 Task: Search for accommodations in Gulkevichi, Russia, from July 1 to July 9 for 2 guests, with a price range of ₹8000 to ₹15000, and apply relevant filters.
Action: Mouse moved to (445, 111)
Screenshot: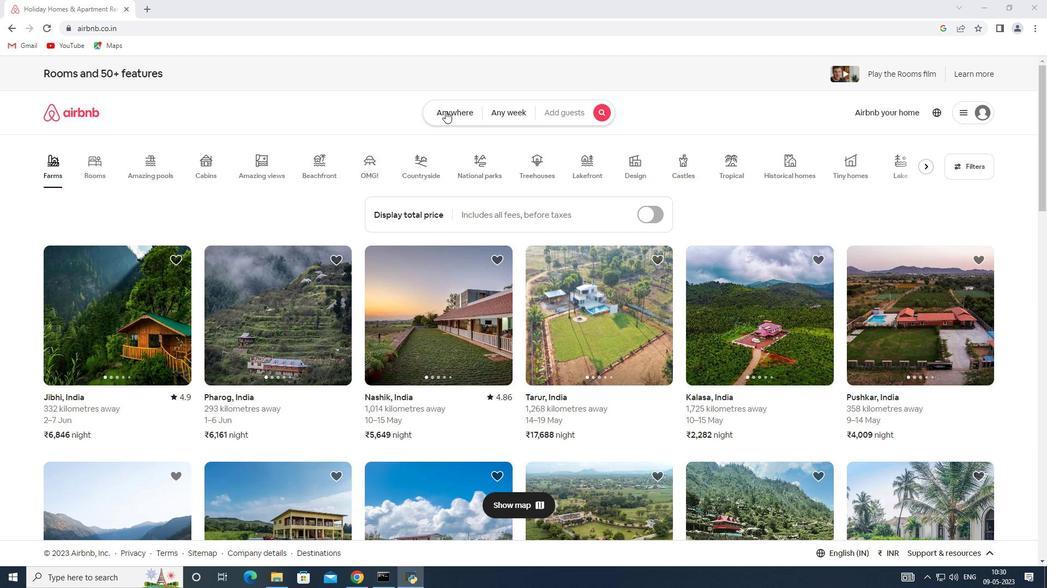 
Action: Mouse pressed left at (445, 111)
Screenshot: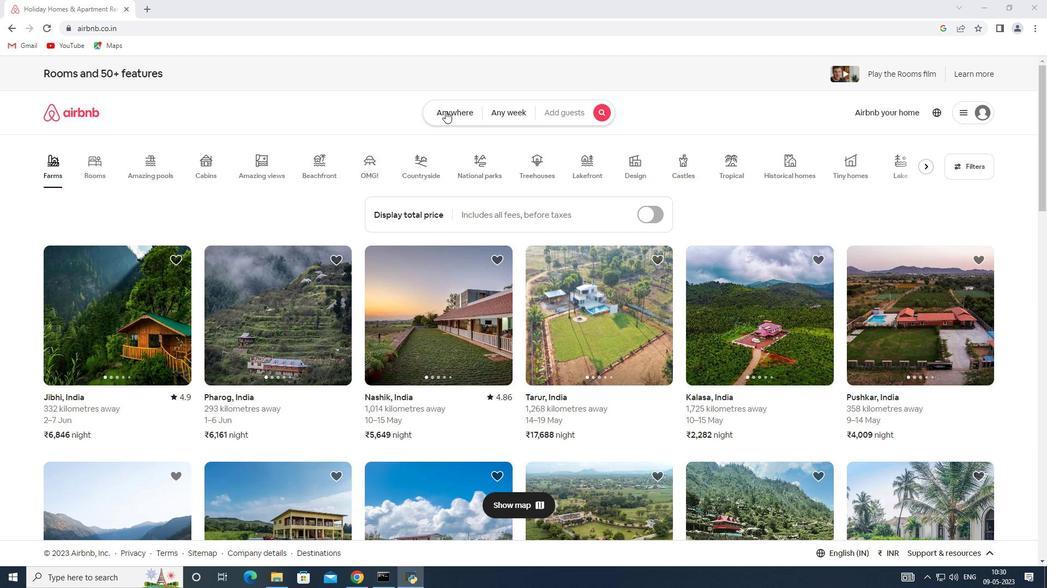 
Action: Mouse moved to (328, 163)
Screenshot: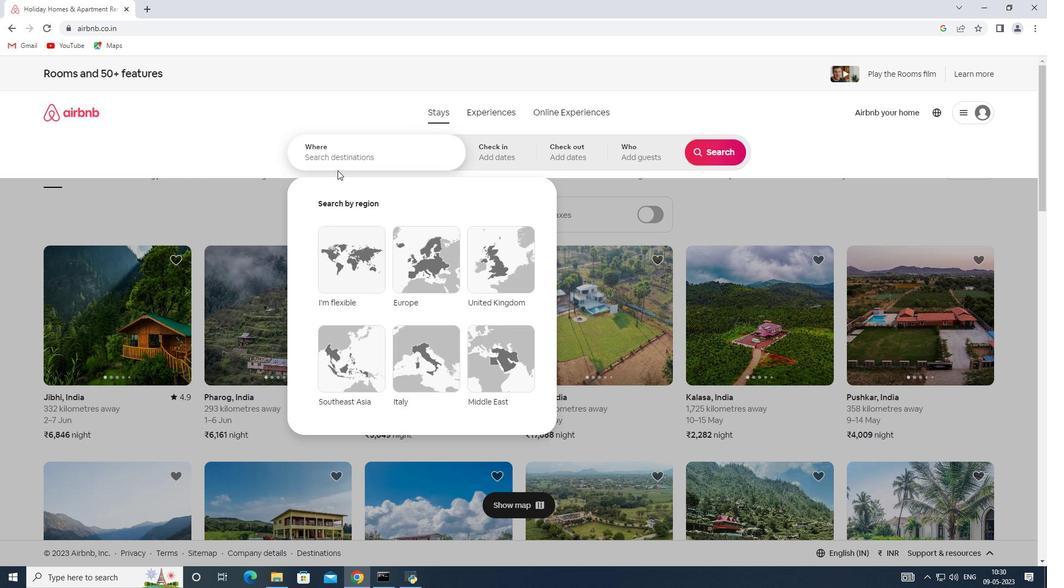 
Action: Mouse pressed left at (328, 163)
Screenshot: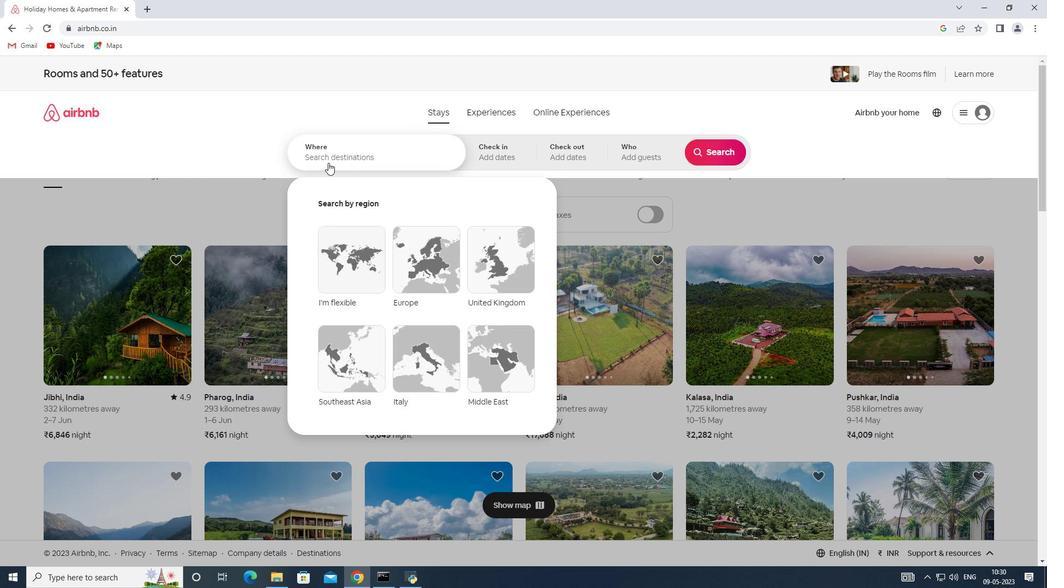 
Action: Key pressed <Key.shift><Key.shift><Key.shift><Key.shift><Key.shift><Key.shift><Key.shift><Key.shift><Key.shift><Key.shift><Key.shift><Key.shift><Key.shift><Key.shift><Key.shift><Key.shift><Key.shift><Key.shift><Key.shift><Key.shift><Key.shift><Key.shift><Key.shift><Key.shift><Key.shift><Key.shift><Key.shift><Key.shift><Key.shift><Key.shift><Key.shift><Key.shift>G<Key.backspace><Key.shift><Key.shift><Key.shift><Key.shift><Key.shift><Key.shift><Key.caps_lock><Key.shift>gULKEVICHI.<Key.backspace>,<Key.shift>rUSSIA<Key.enter>
Screenshot: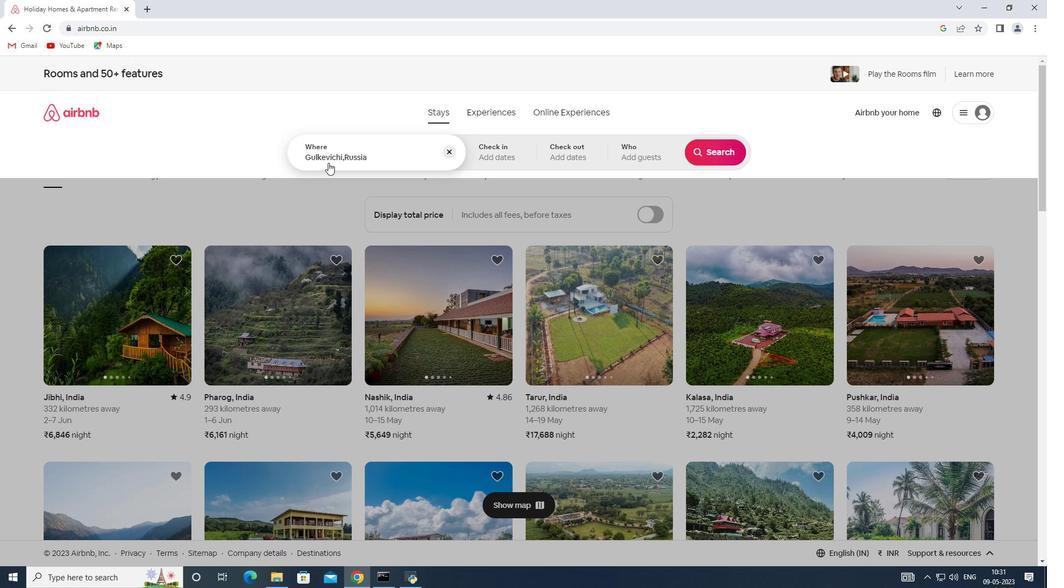 
Action: Mouse moved to (715, 240)
Screenshot: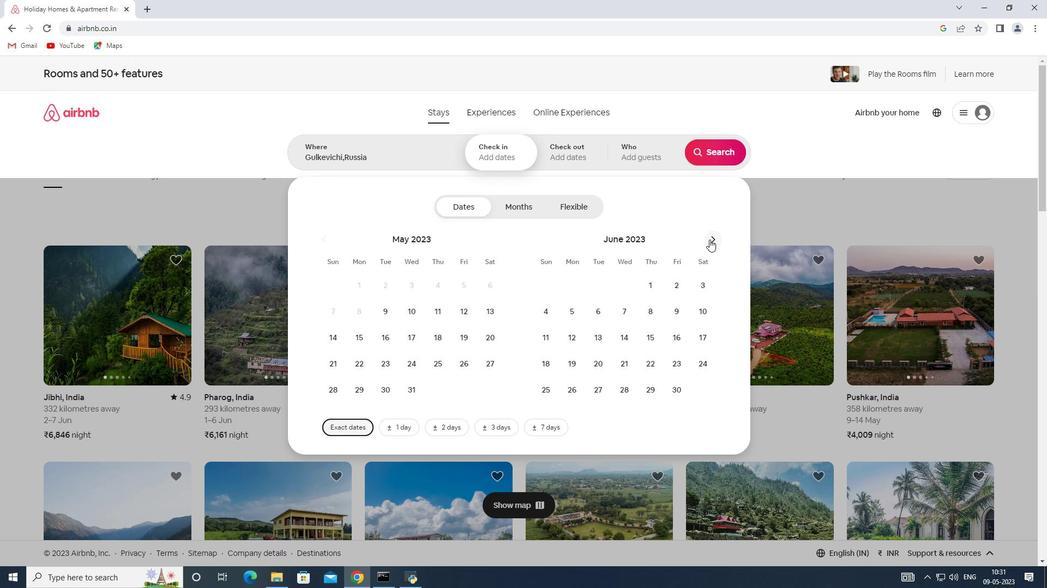 
Action: Mouse pressed left at (715, 240)
Screenshot: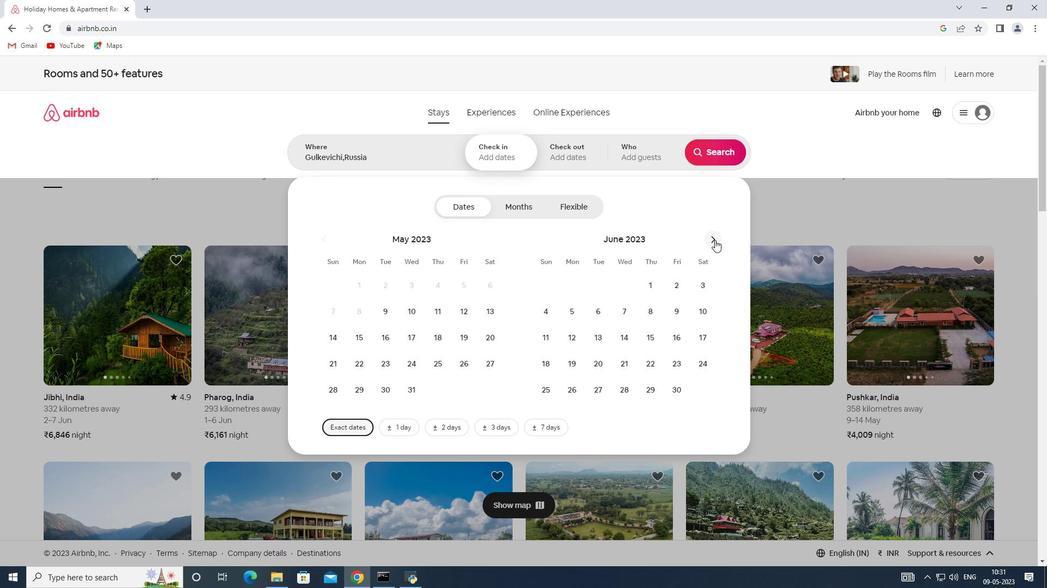 
Action: Mouse moved to (710, 297)
Screenshot: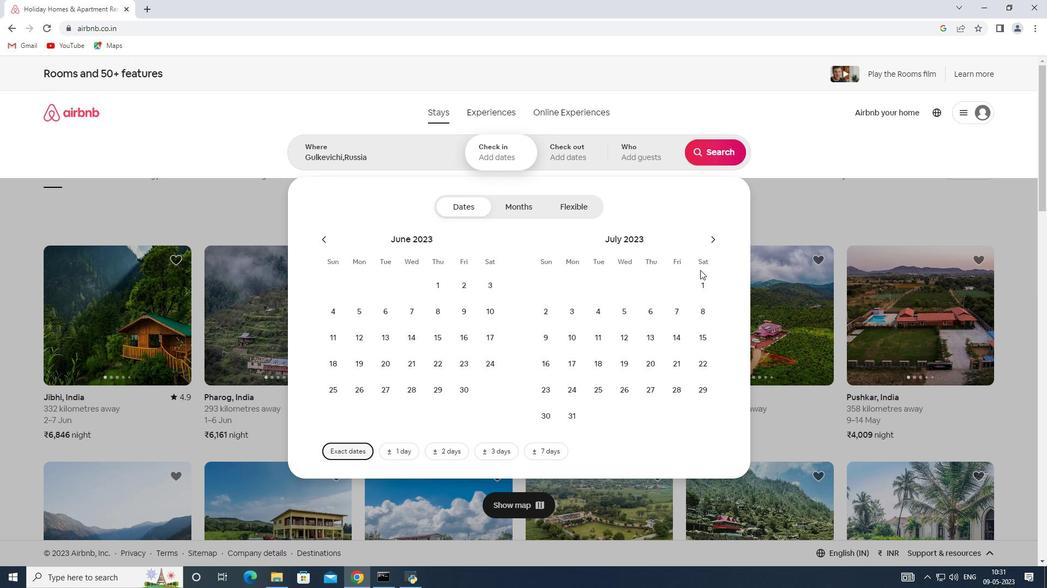 
Action: Mouse pressed left at (710, 297)
Screenshot: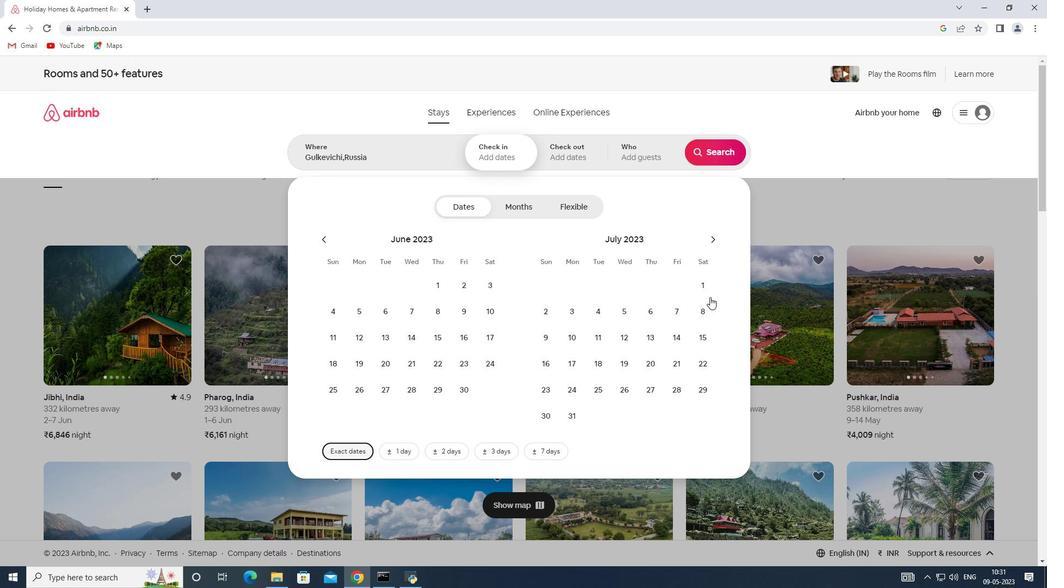 
Action: Mouse moved to (551, 333)
Screenshot: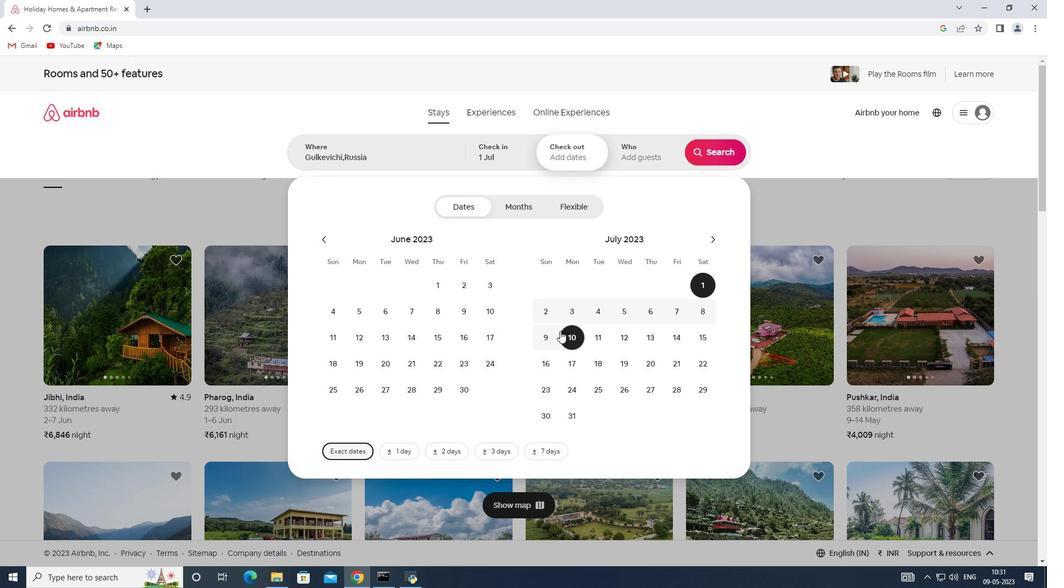 
Action: Mouse pressed left at (551, 333)
Screenshot: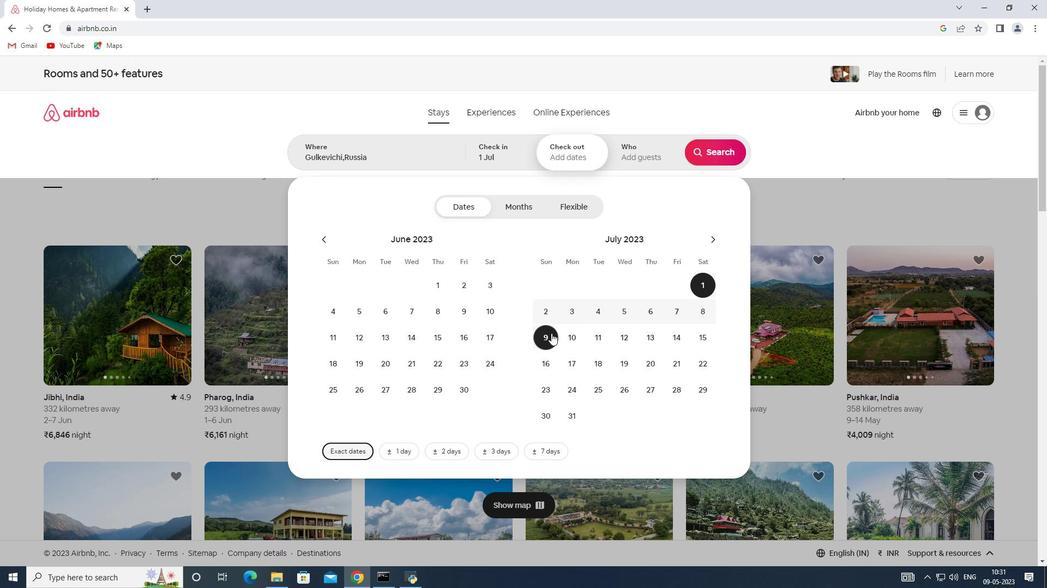 
Action: Mouse moved to (632, 157)
Screenshot: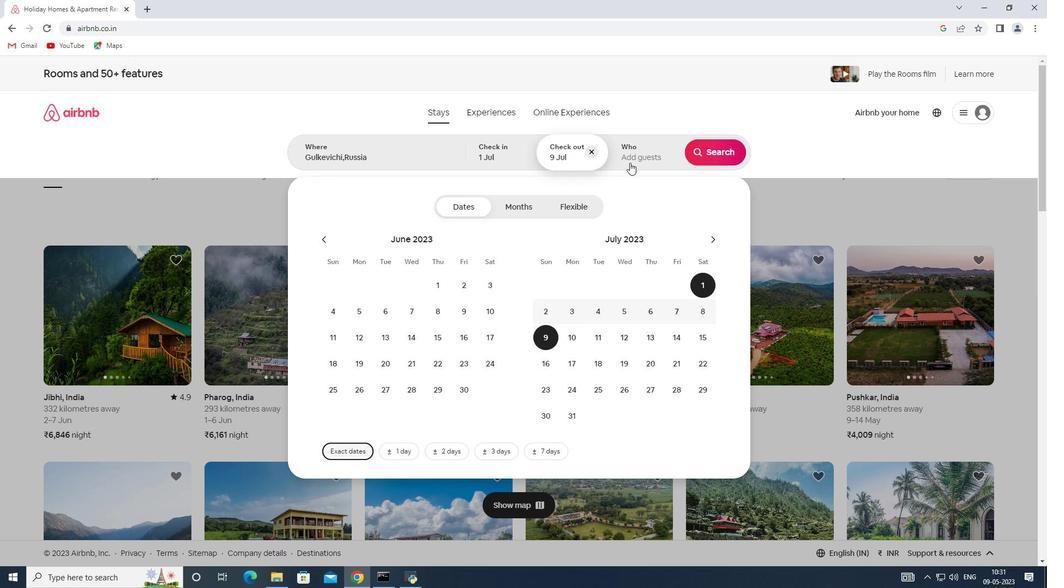
Action: Mouse pressed left at (632, 157)
Screenshot: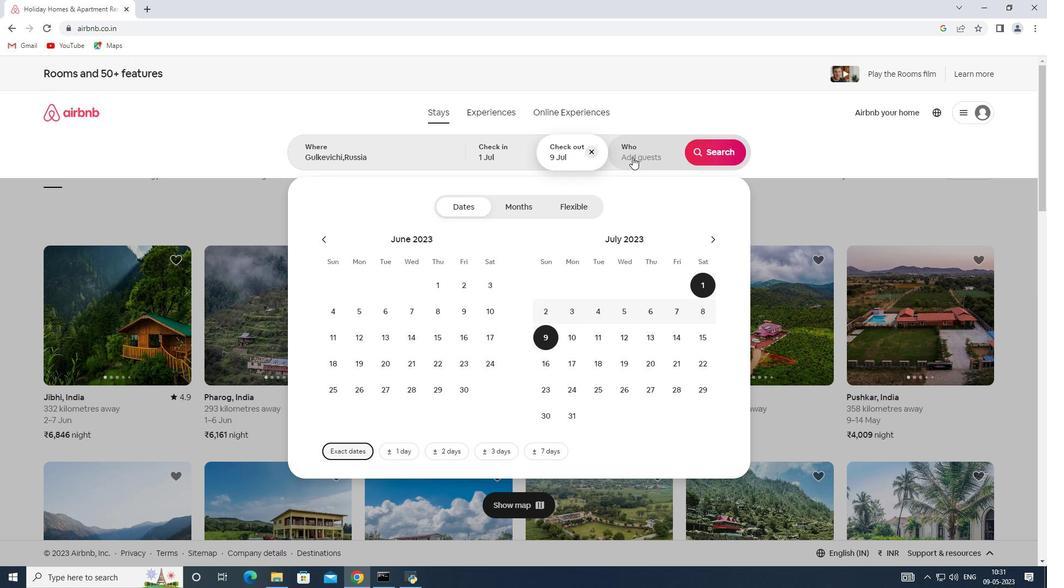 
Action: Mouse moved to (714, 210)
Screenshot: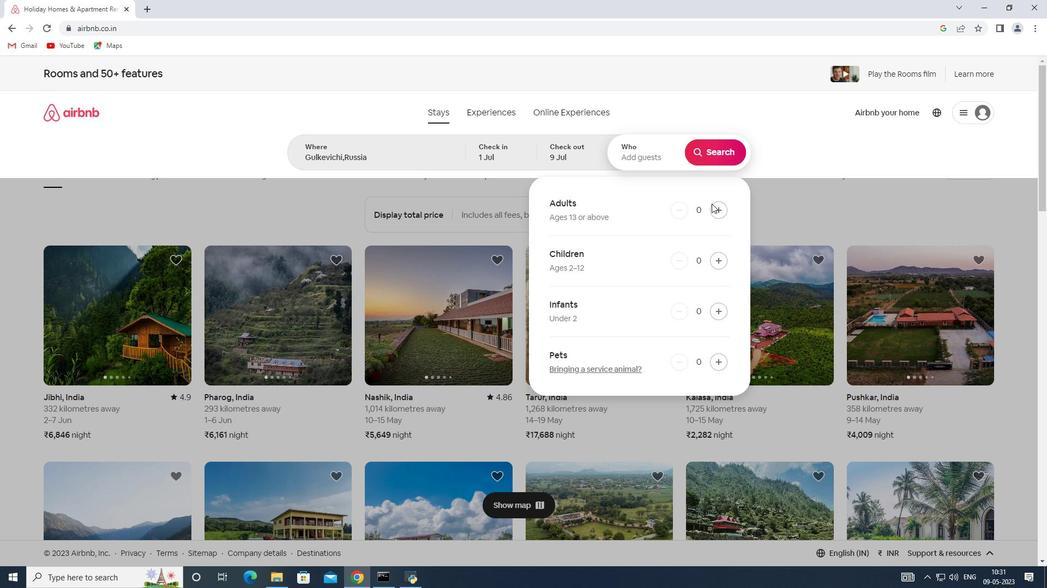 
Action: Mouse pressed left at (714, 210)
Screenshot: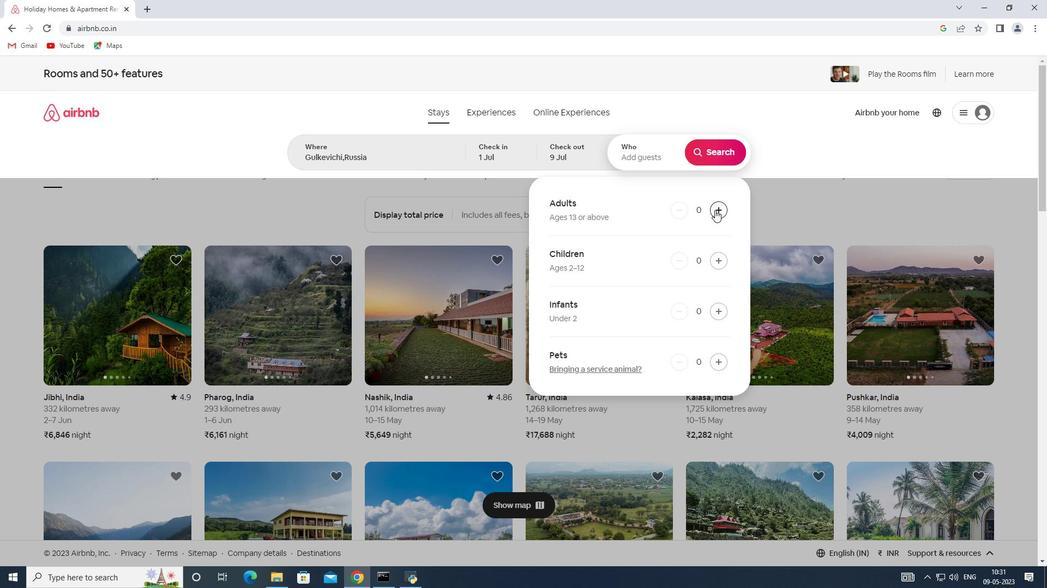 
Action: Mouse pressed left at (714, 210)
Screenshot: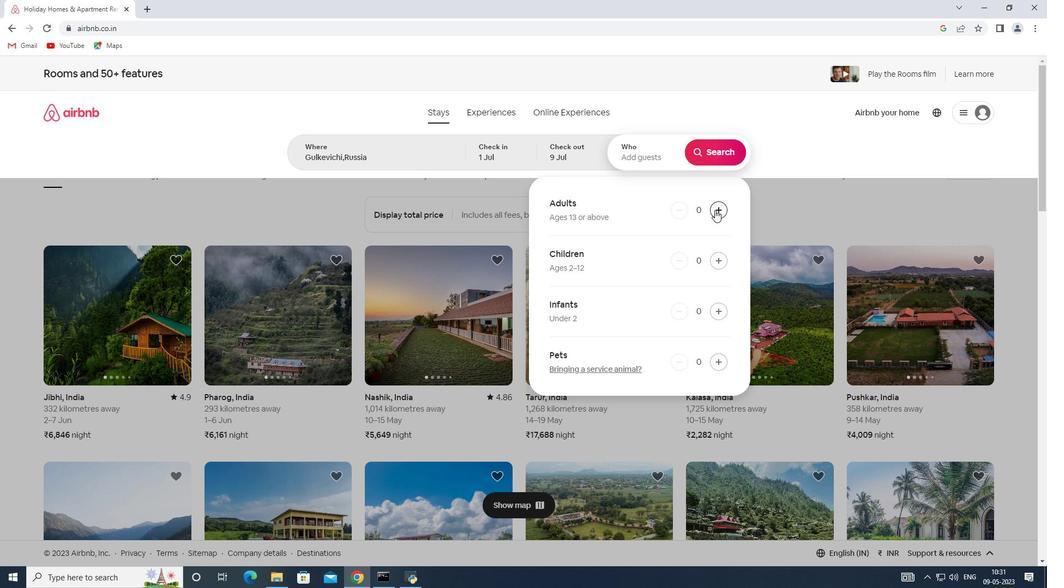 
Action: Mouse moved to (718, 147)
Screenshot: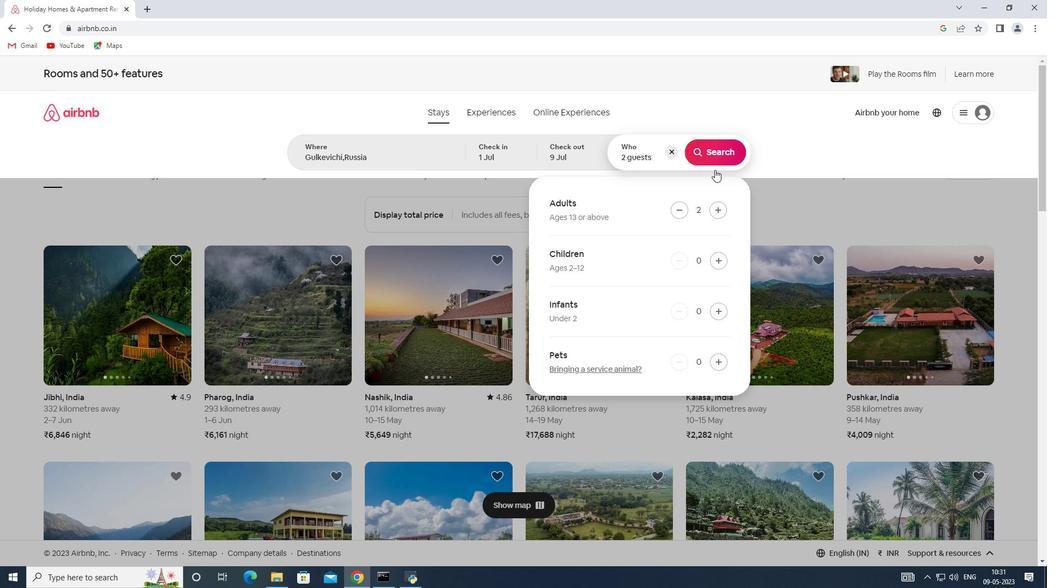 
Action: Mouse pressed left at (718, 147)
Screenshot: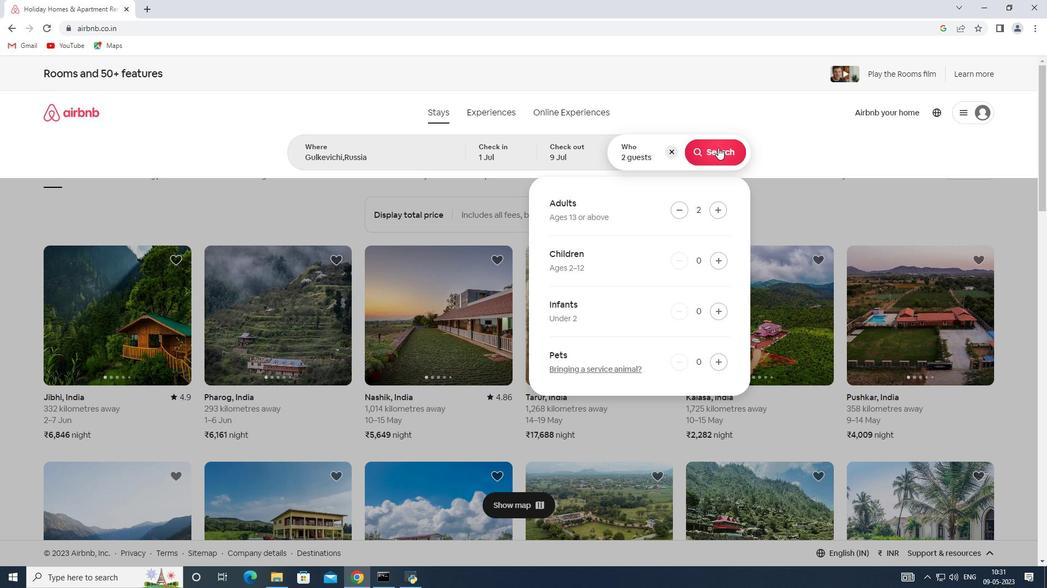 
Action: Mouse moved to (994, 124)
Screenshot: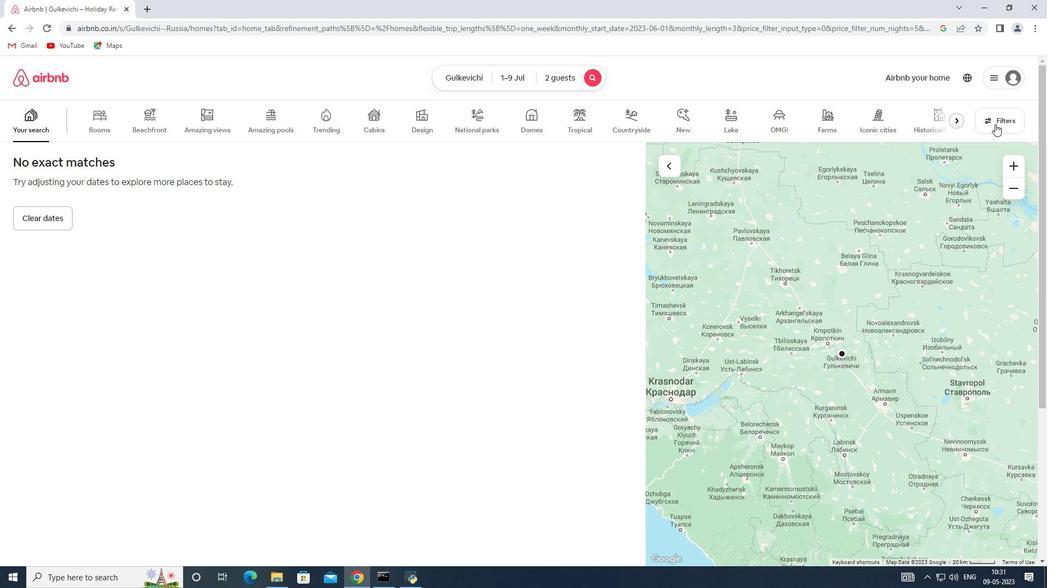 
Action: Mouse pressed left at (994, 124)
Screenshot: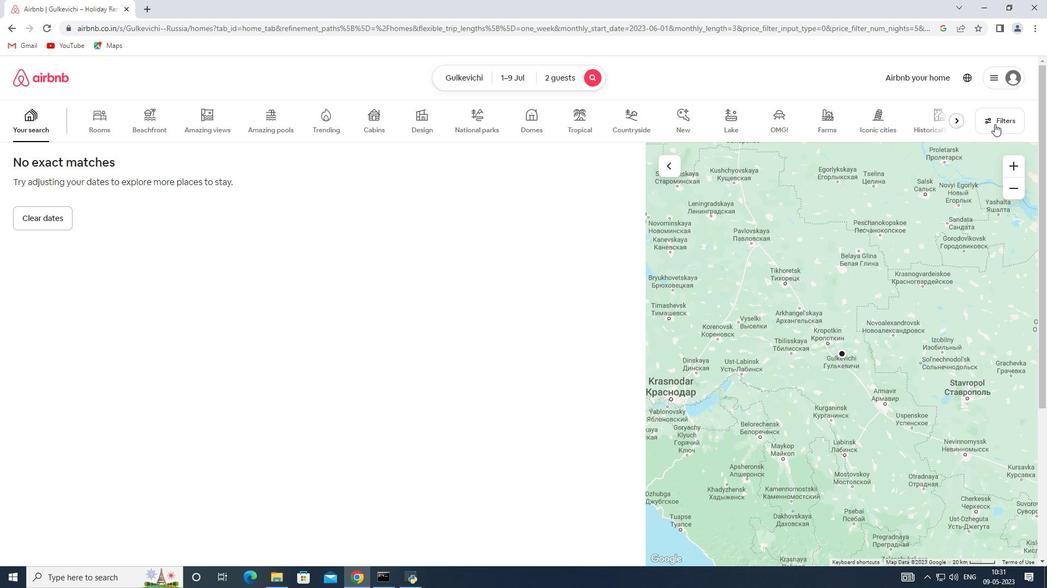
Action: Mouse moved to (522, 275)
Screenshot: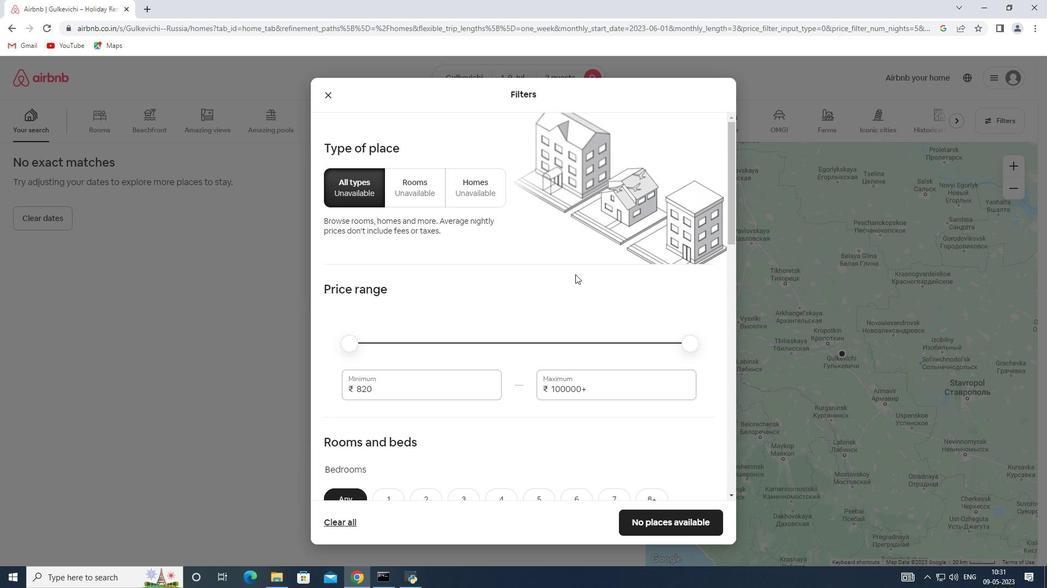 
Action: Mouse scrolled (522, 274) with delta (0, 0)
Screenshot: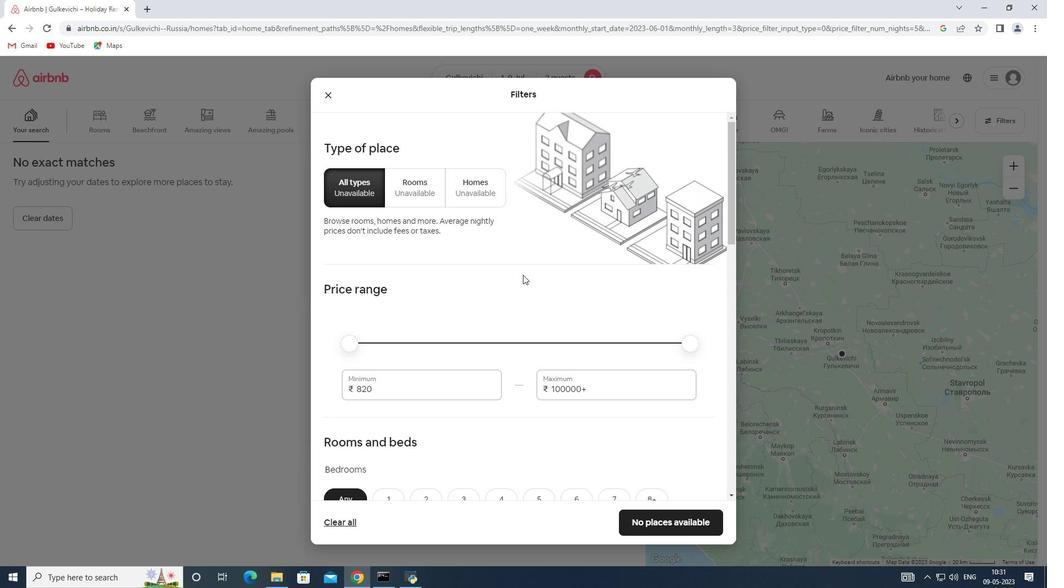 
Action: Mouse scrolled (522, 274) with delta (0, 0)
Screenshot: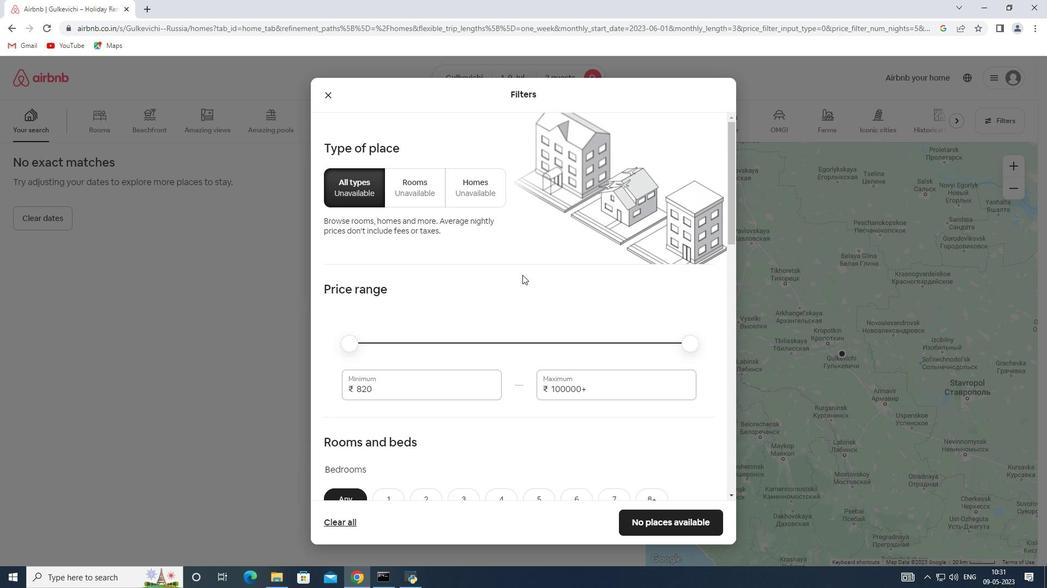 
Action: Mouse moved to (377, 282)
Screenshot: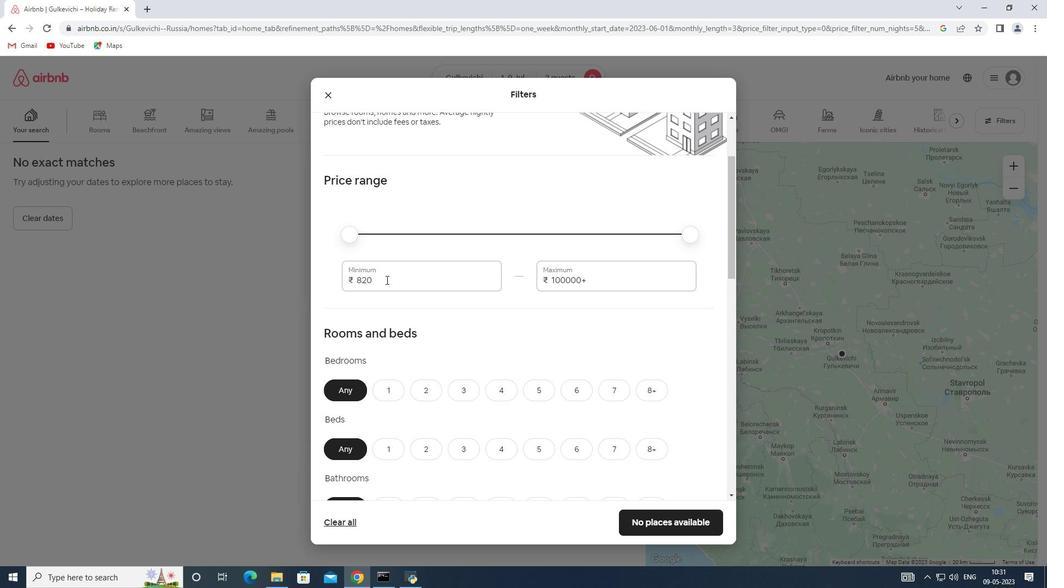 
Action: Mouse pressed left at (377, 282)
Screenshot: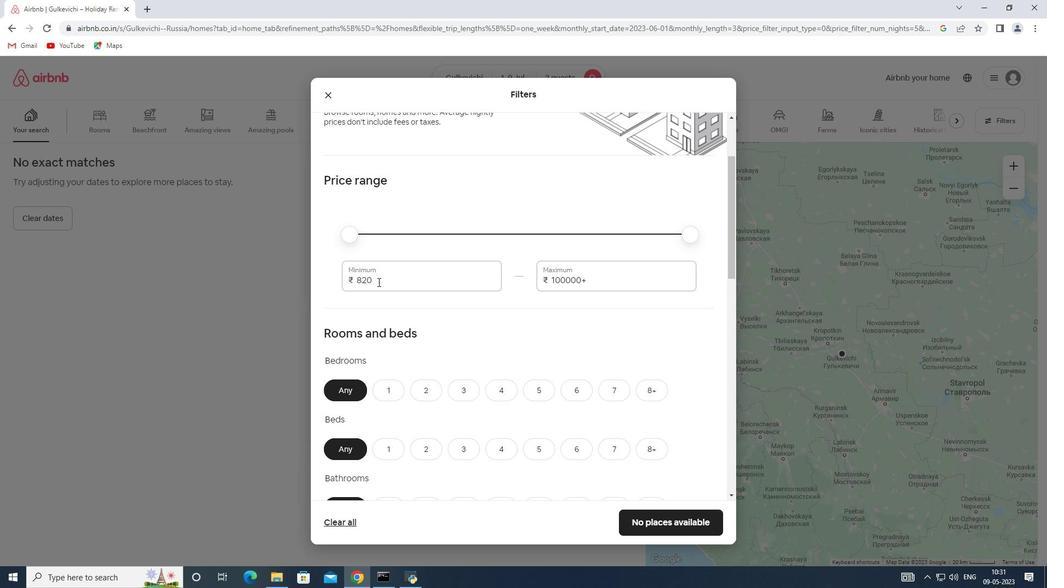 
Action: Mouse moved to (341, 281)
Screenshot: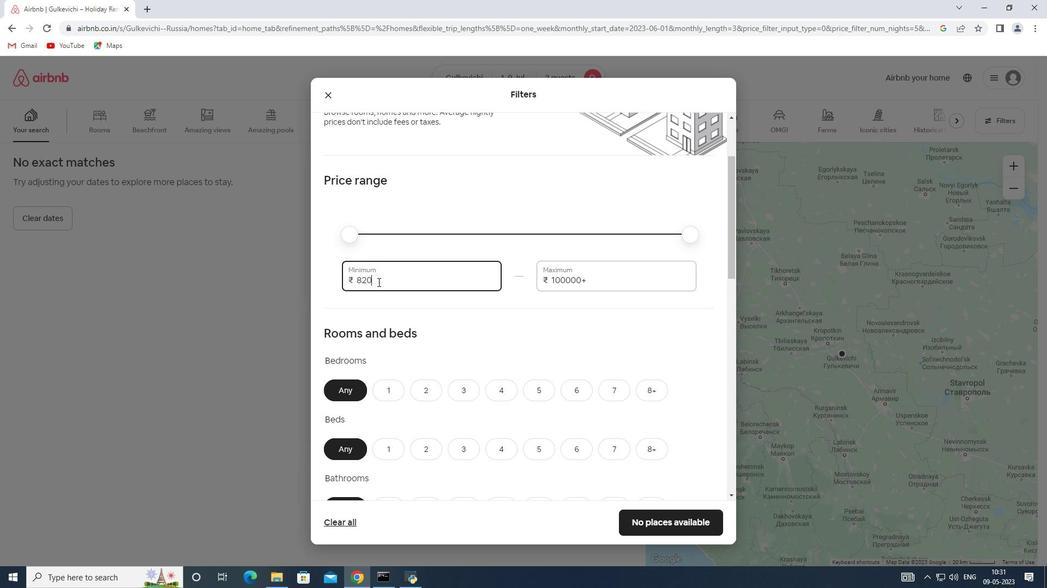 
Action: Key pressed 8000
Screenshot: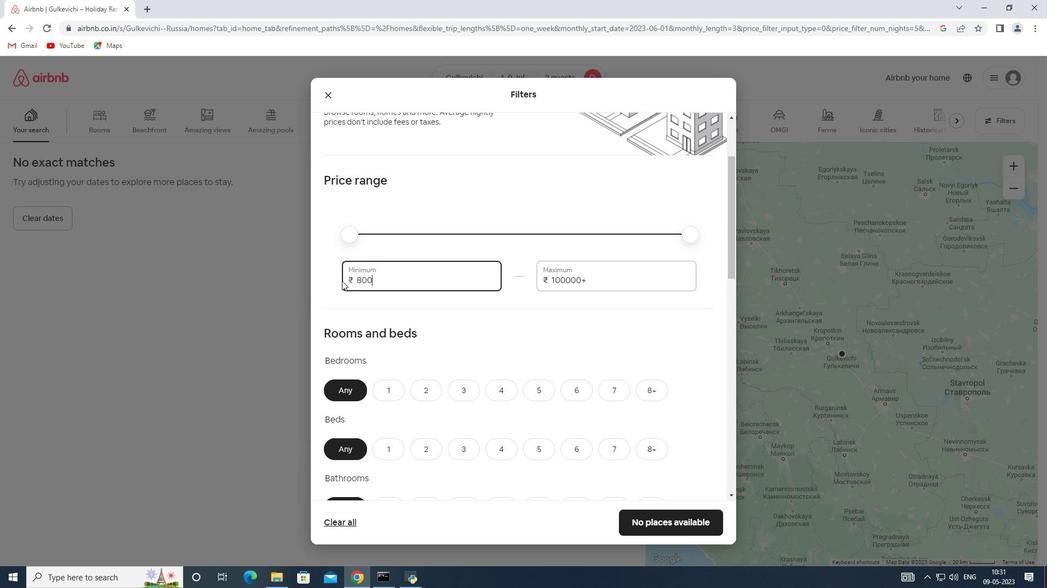 
Action: Mouse moved to (585, 278)
Screenshot: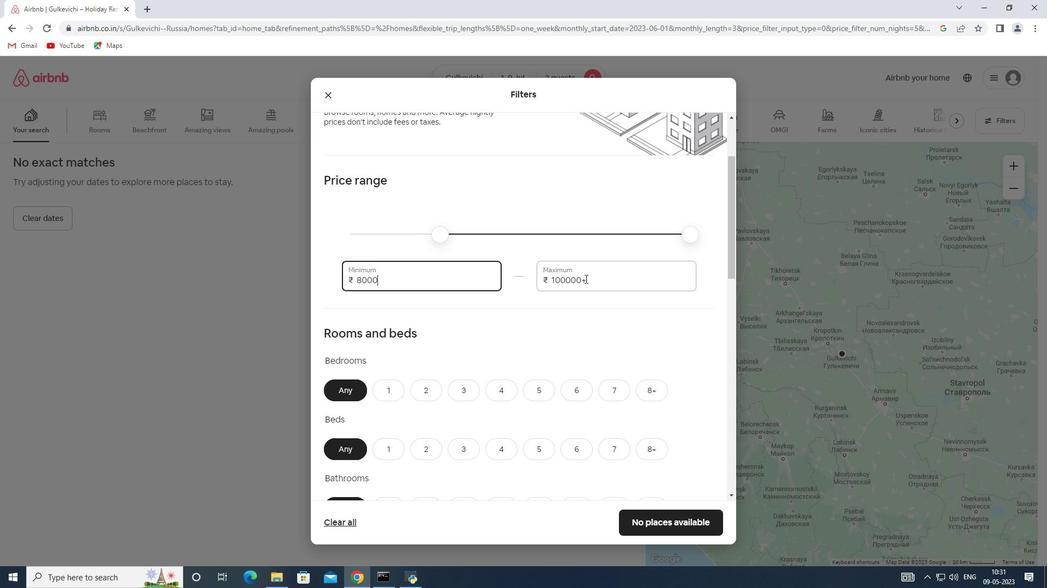 
Action: Mouse pressed left at (585, 278)
Screenshot: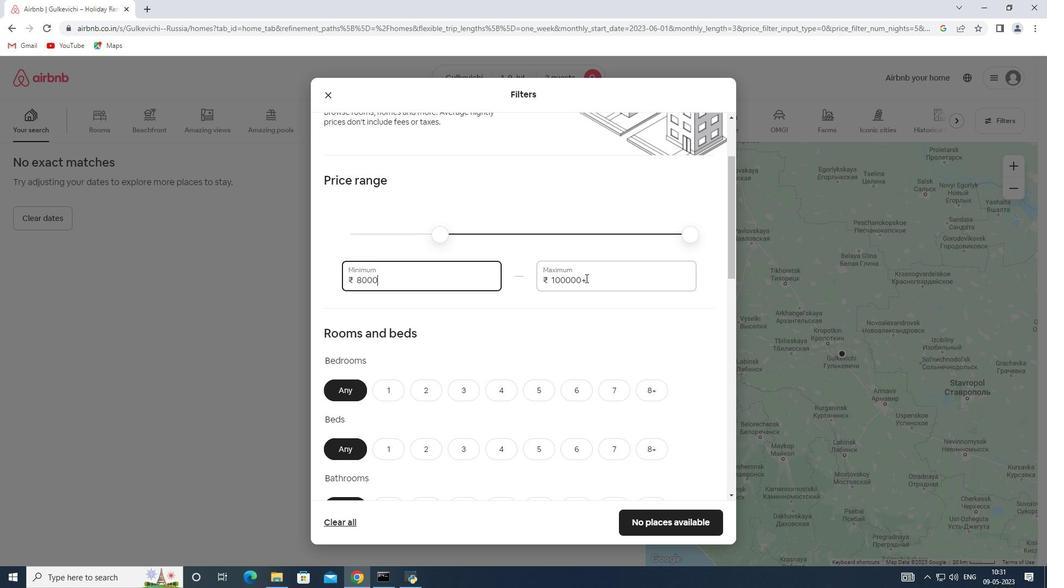 
Action: Mouse moved to (542, 284)
Screenshot: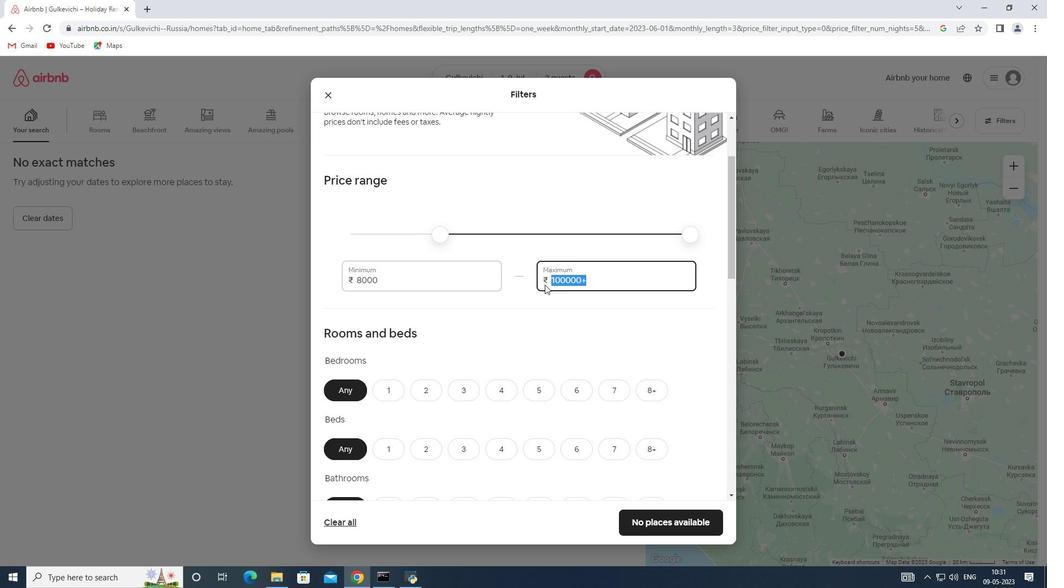 
Action: Key pressed 15000
Screenshot: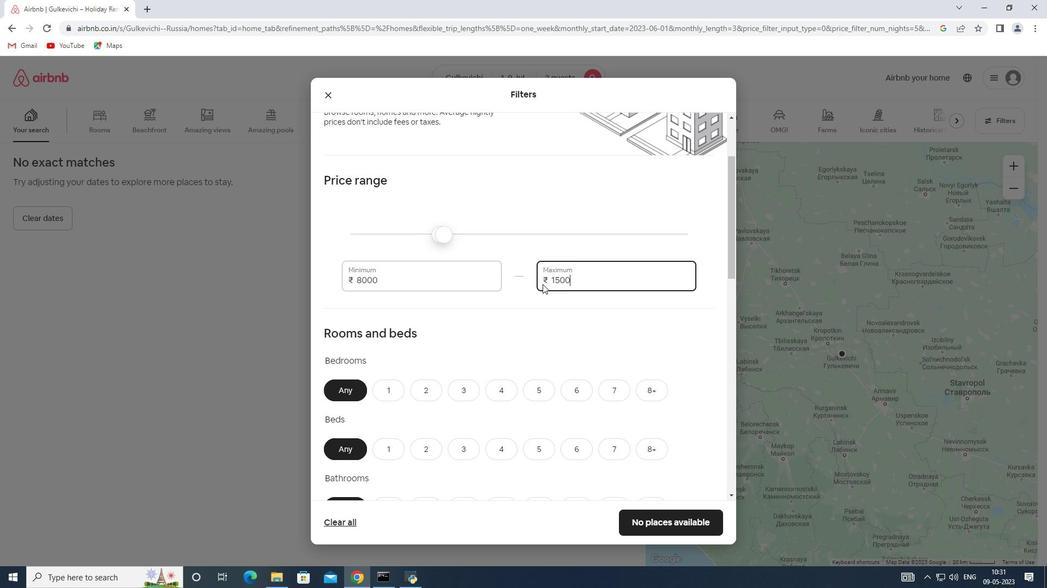 
Action: Mouse scrolled (542, 284) with delta (0, 0)
Screenshot: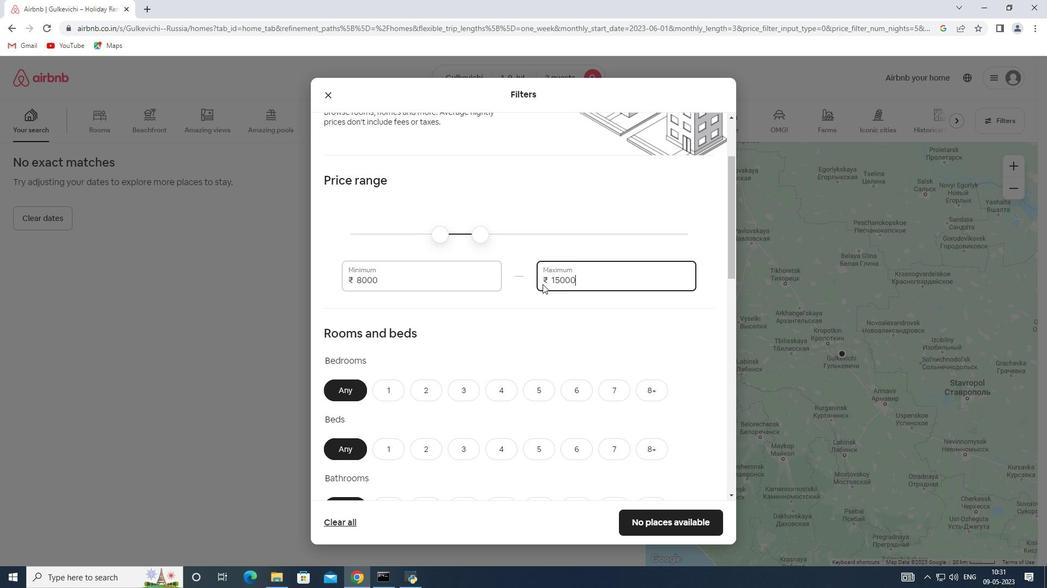
Action: Mouse scrolled (542, 284) with delta (0, 0)
Screenshot: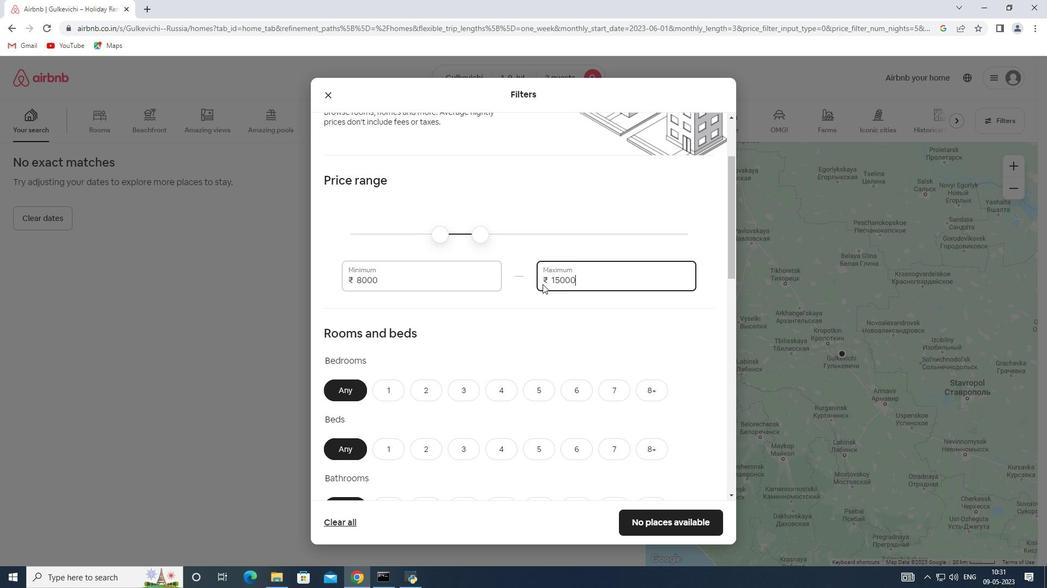 
Action: Mouse moved to (371, 281)
Screenshot: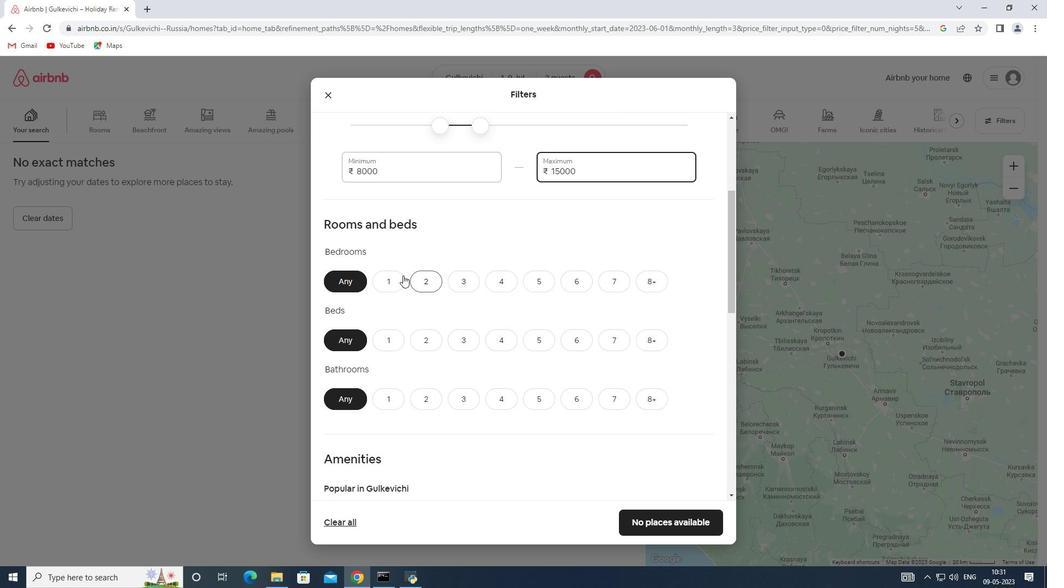 
Action: Mouse pressed left at (371, 281)
Screenshot: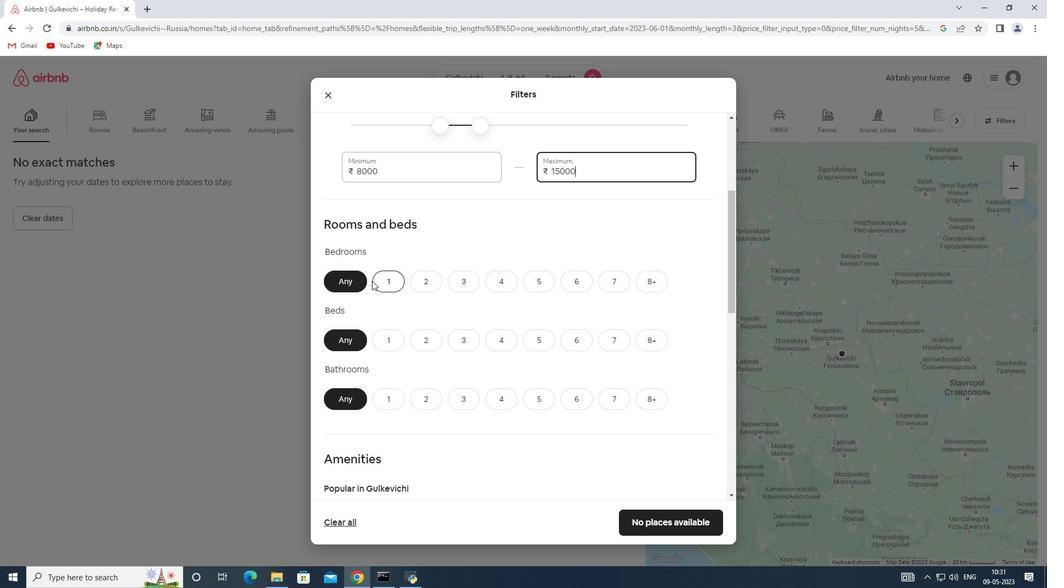 
Action: Mouse moved to (374, 281)
Screenshot: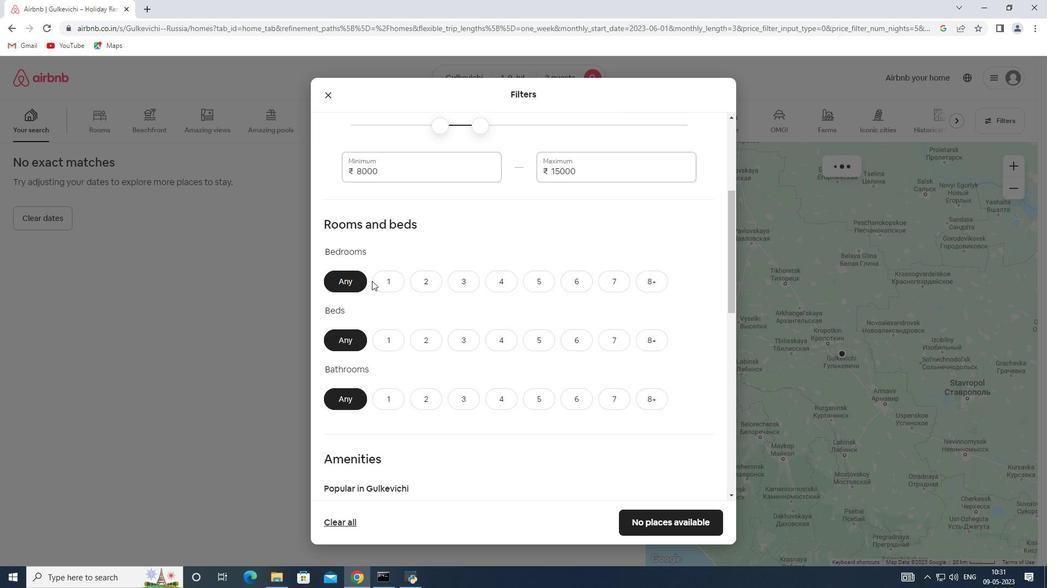 
Action: Mouse pressed left at (374, 281)
Screenshot: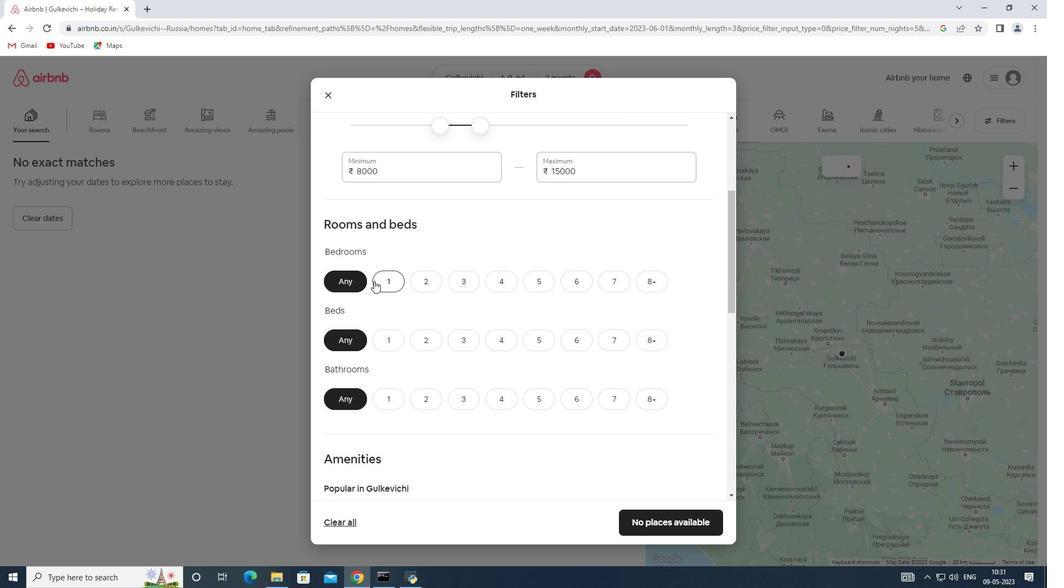 
Action: Mouse moved to (382, 337)
Screenshot: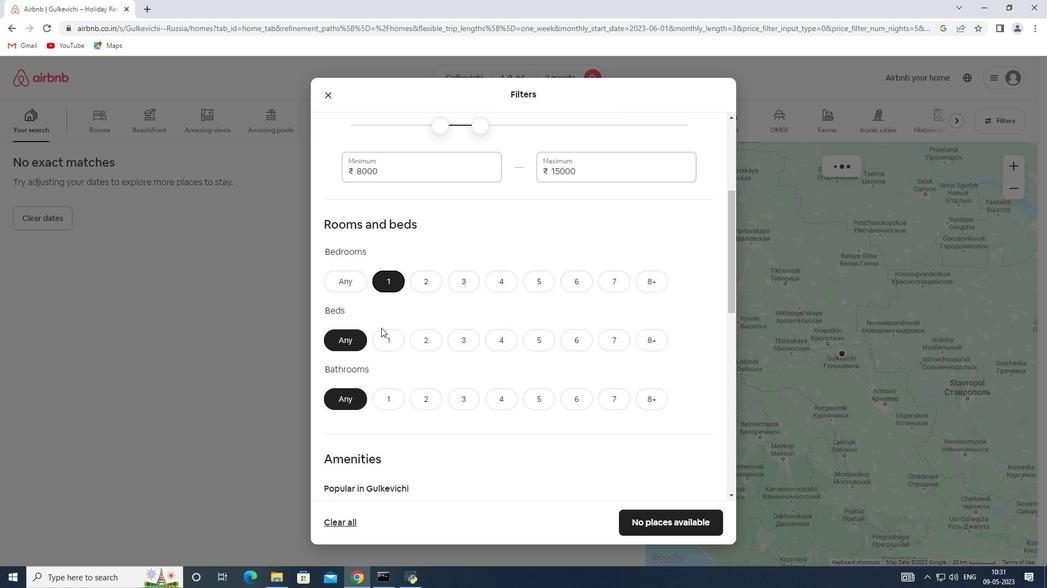 
Action: Mouse pressed left at (382, 337)
Screenshot: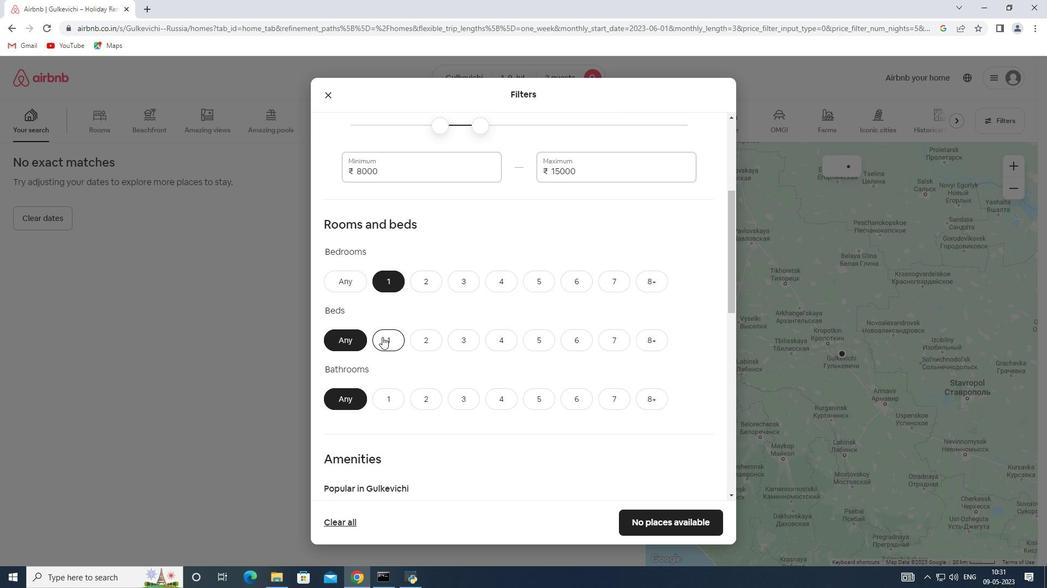 
Action: Mouse moved to (393, 397)
Screenshot: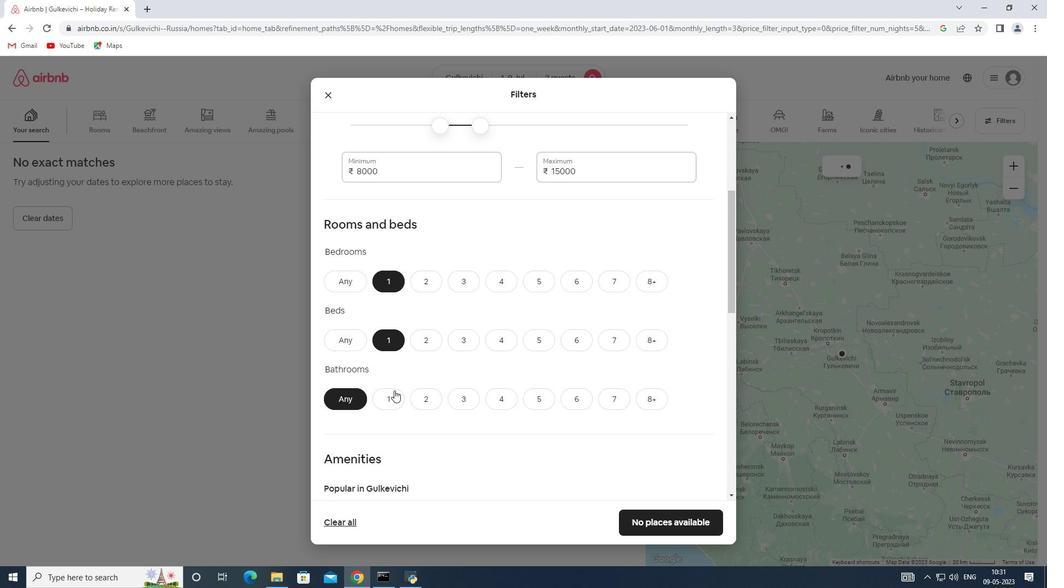 
Action: Mouse pressed left at (393, 397)
Screenshot: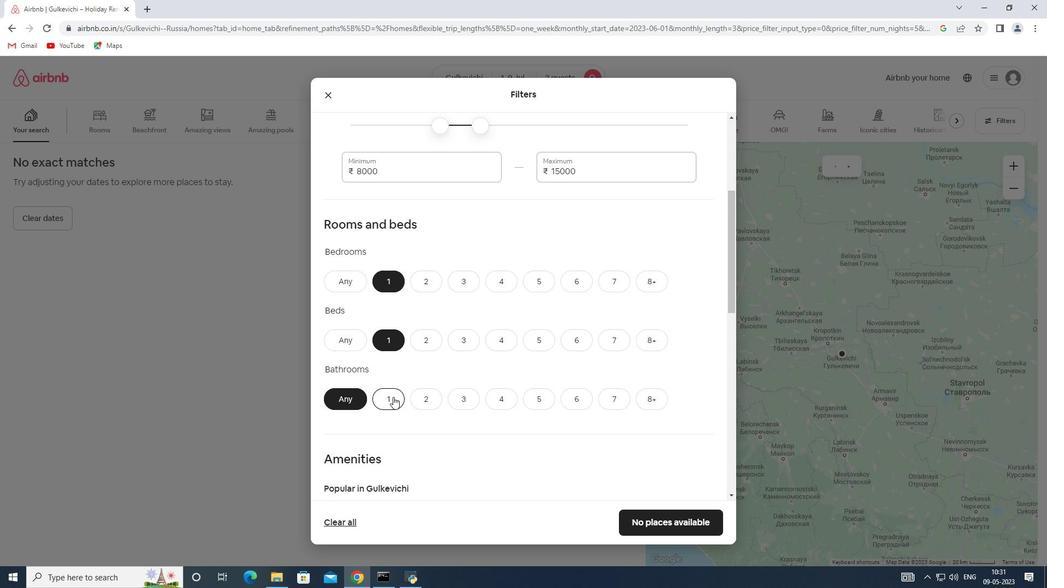 
Action: Mouse moved to (486, 337)
Screenshot: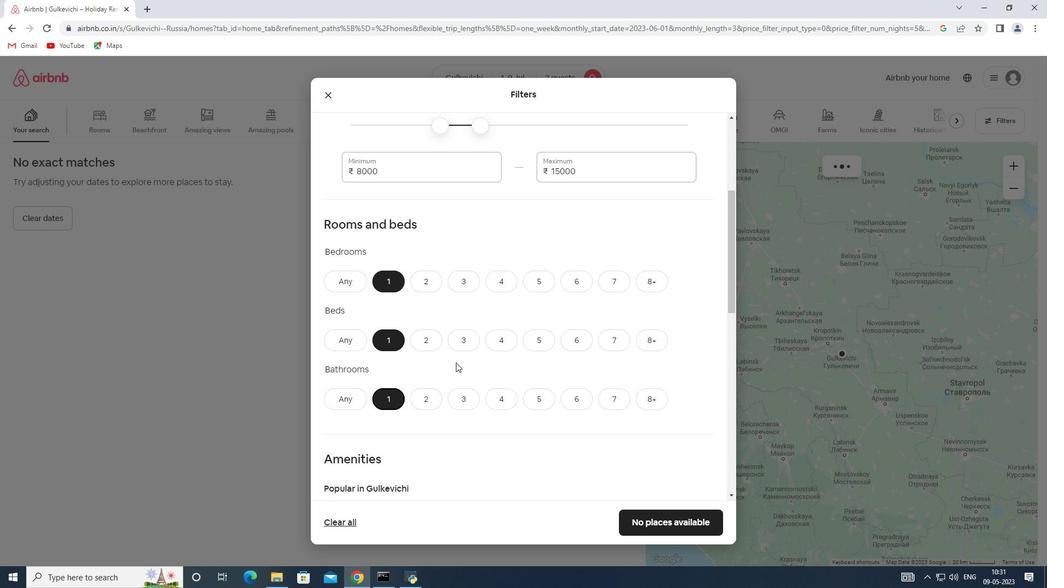 
Action: Mouse scrolled (486, 336) with delta (0, 0)
Screenshot: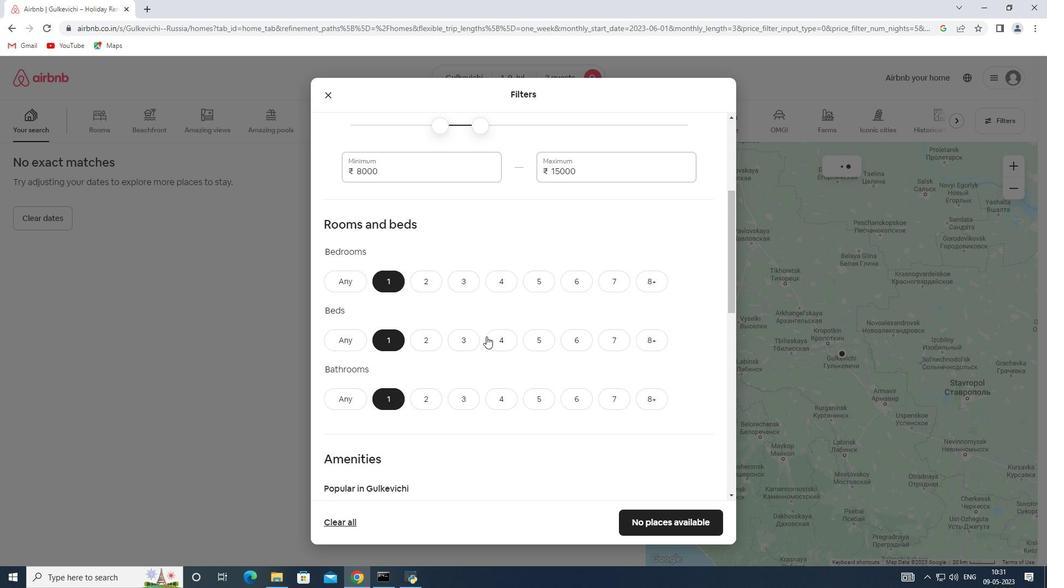 
Action: Mouse scrolled (486, 336) with delta (0, 0)
Screenshot: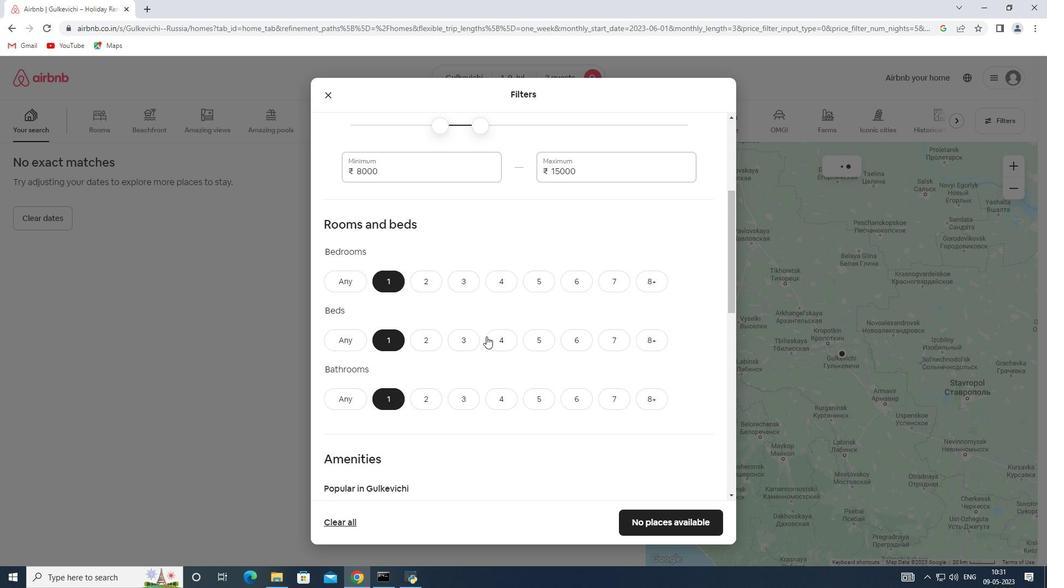 
Action: Mouse scrolled (486, 336) with delta (0, 0)
Screenshot: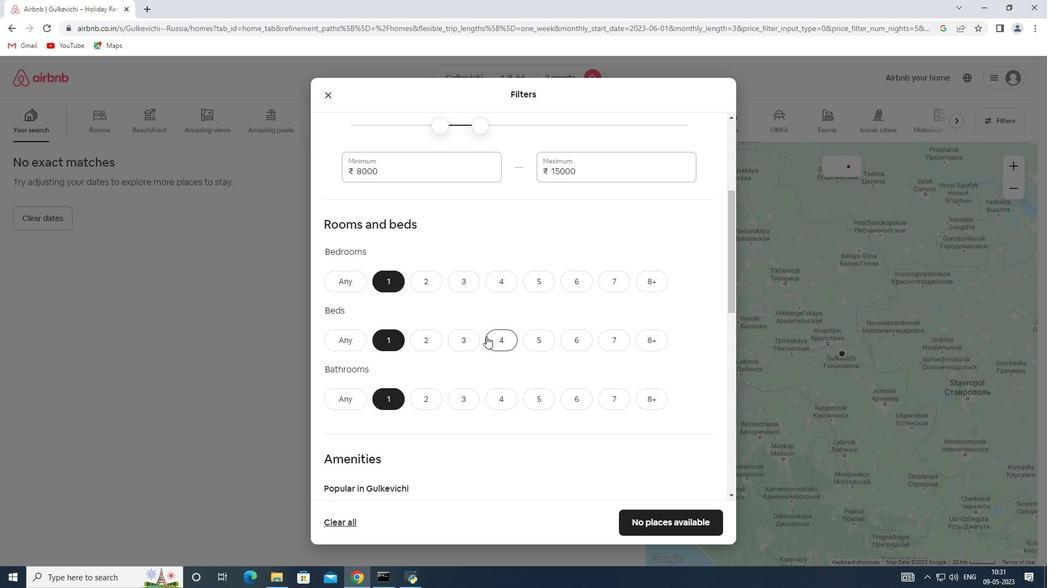 
Action: Mouse scrolled (486, 336) with delta (0, 0)
Screenshot: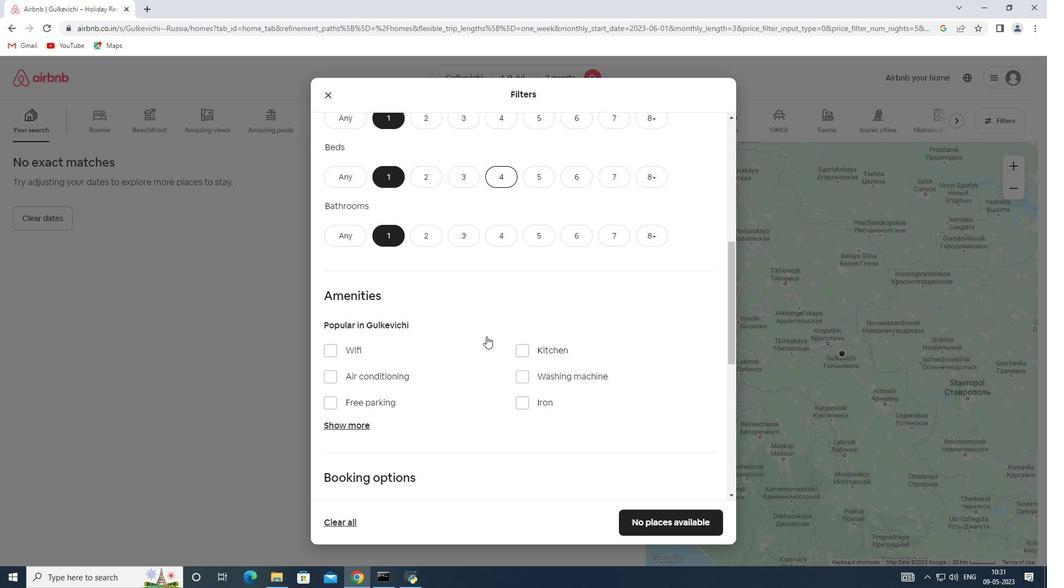
Action: Mouse scrolled (486, 336) with delta (0, 0)
Screenshot: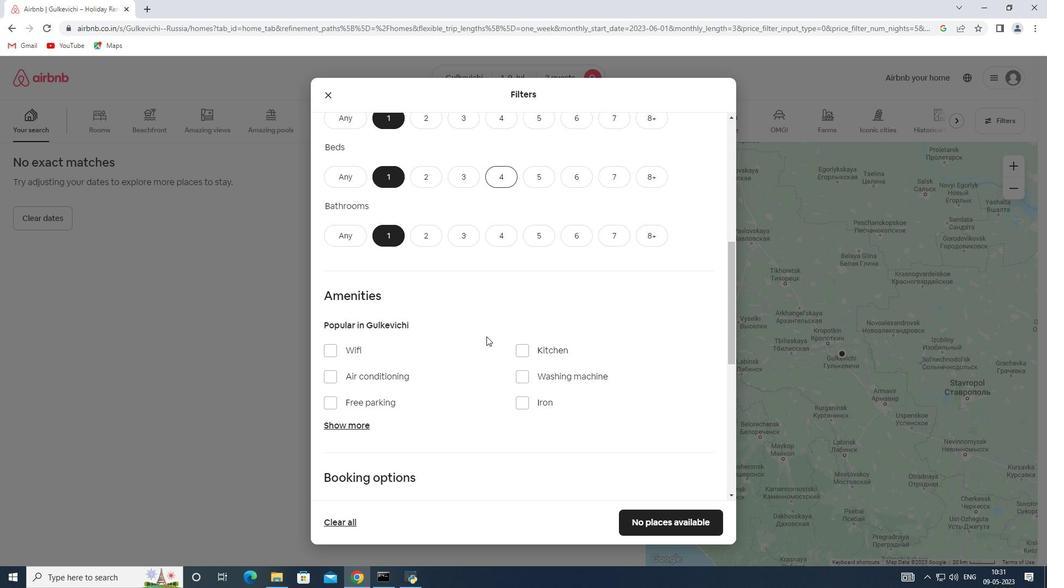 
Action: Mouse moved to (485, 335)
Screenshot: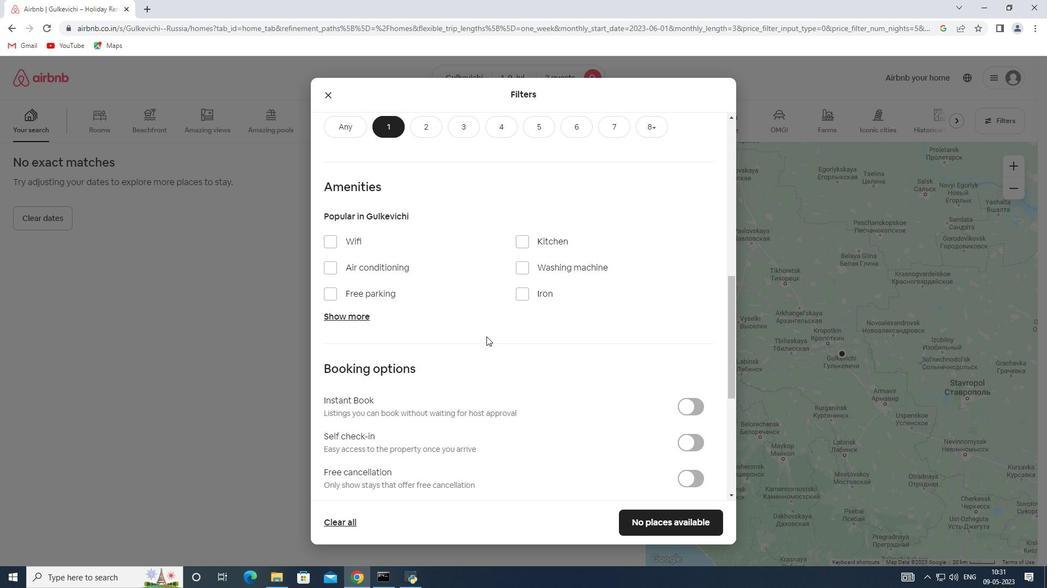 
Action: Mouse scrolled (485, 334) with delta (0, 0)
Screenshot: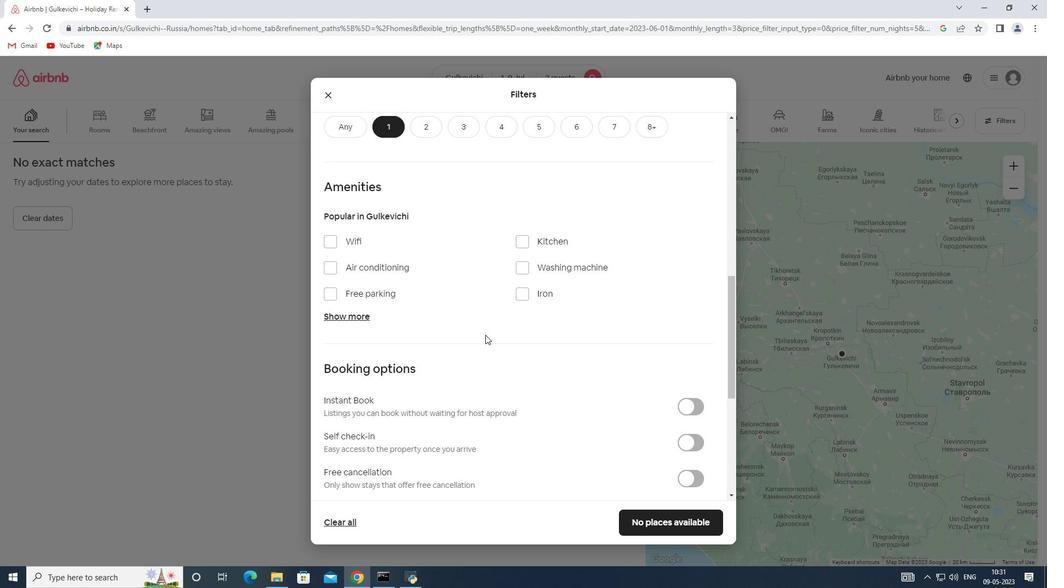 
Action: Mouse scrolled (485, 334) with delta (0, 0)
Screenshot: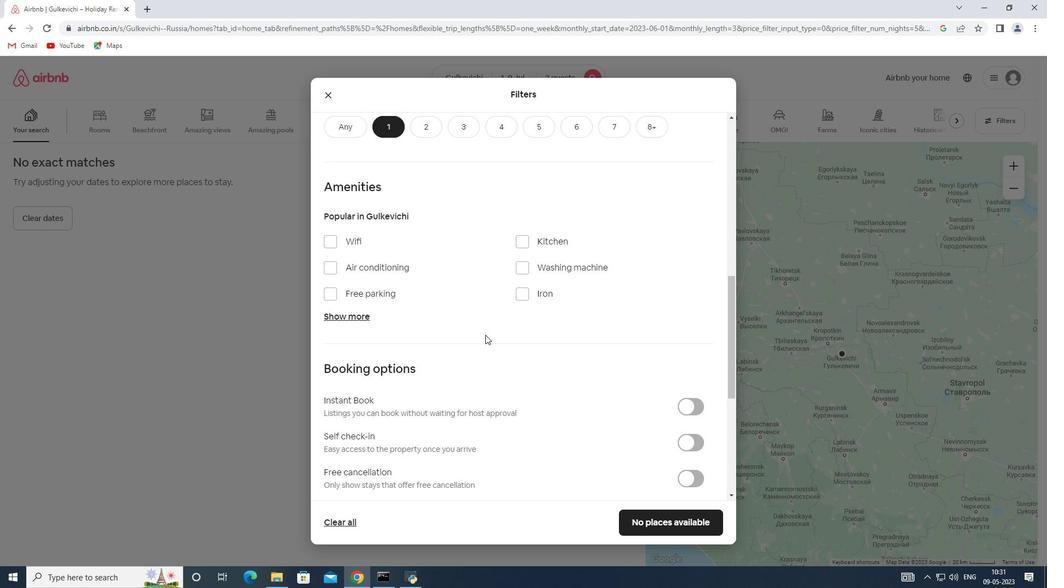 
Action: Mouse scrolled (485, 334) with delta (0, 0)
Screenshot: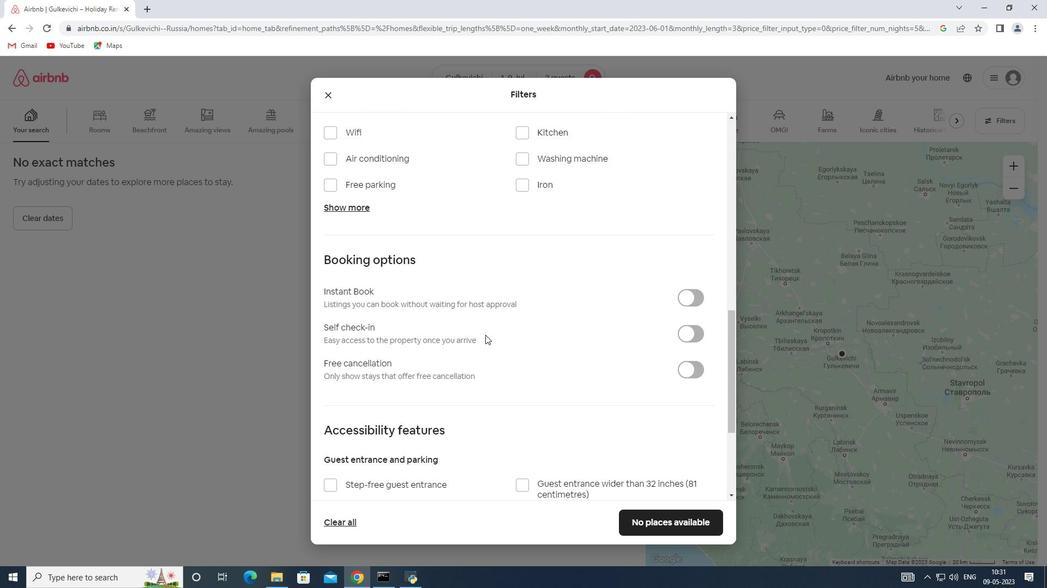 
Action: Mouse moved to (696, 281)
Screenshot: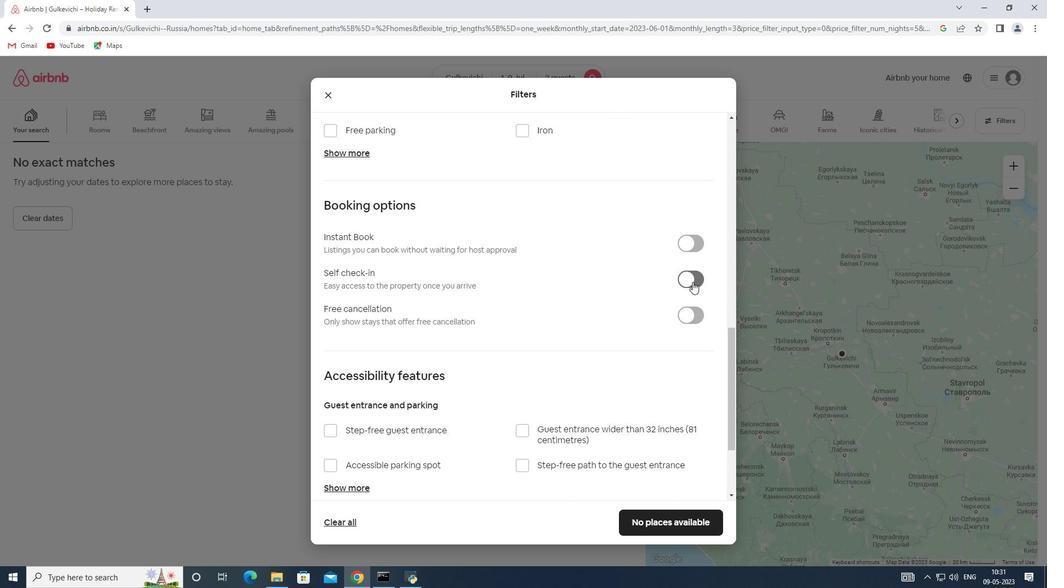 
Action: Mouse pressed left at (696, 281)
Screenshot: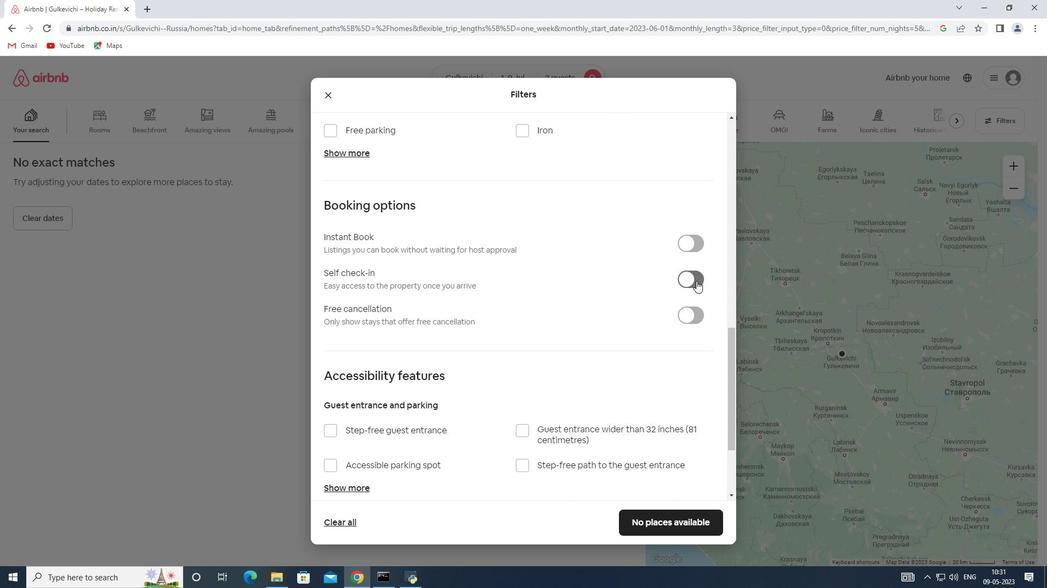 
Action: Mouse moved to (512, 350)
Screenshot: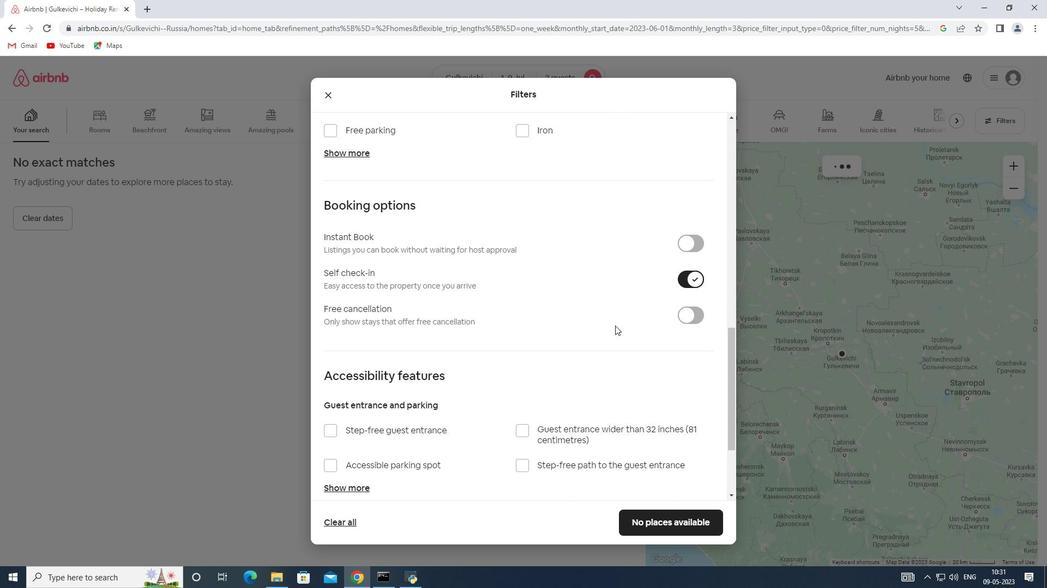 
Action: Mouse scrolled (512, 349) with delta (0, 0)
Screenshot: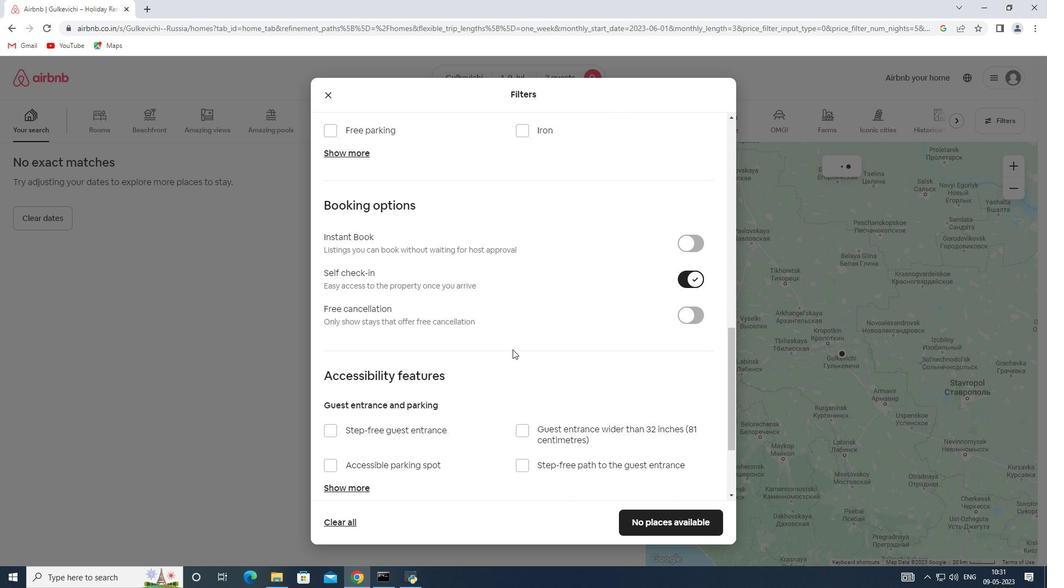 
Action: Mouse scrolled (512, 349) with delta (0, 0)
Screenshot: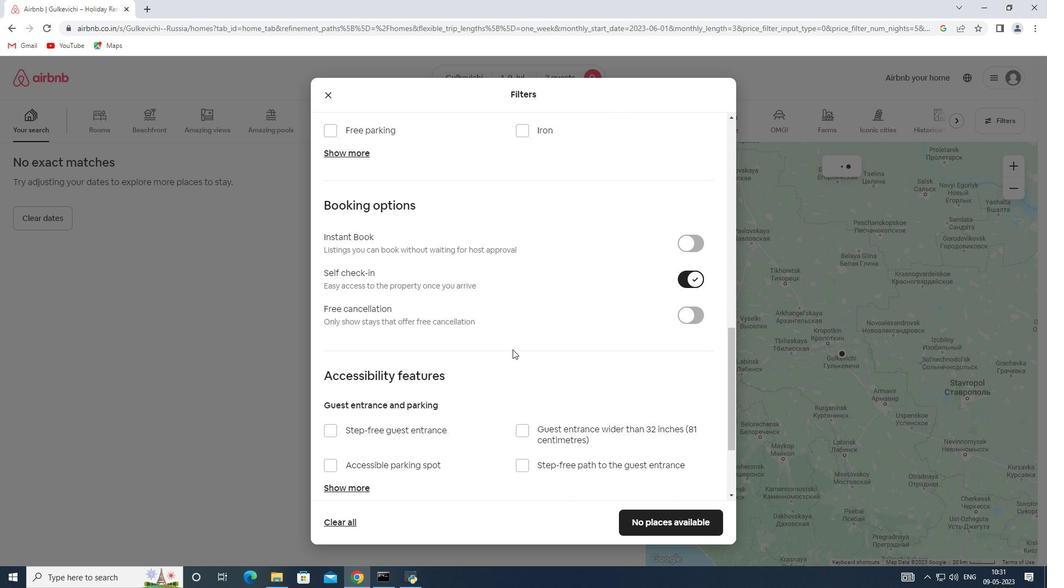 
Action: Mouse scrolled (512, 349) with delta (0, 0)
Screenshot: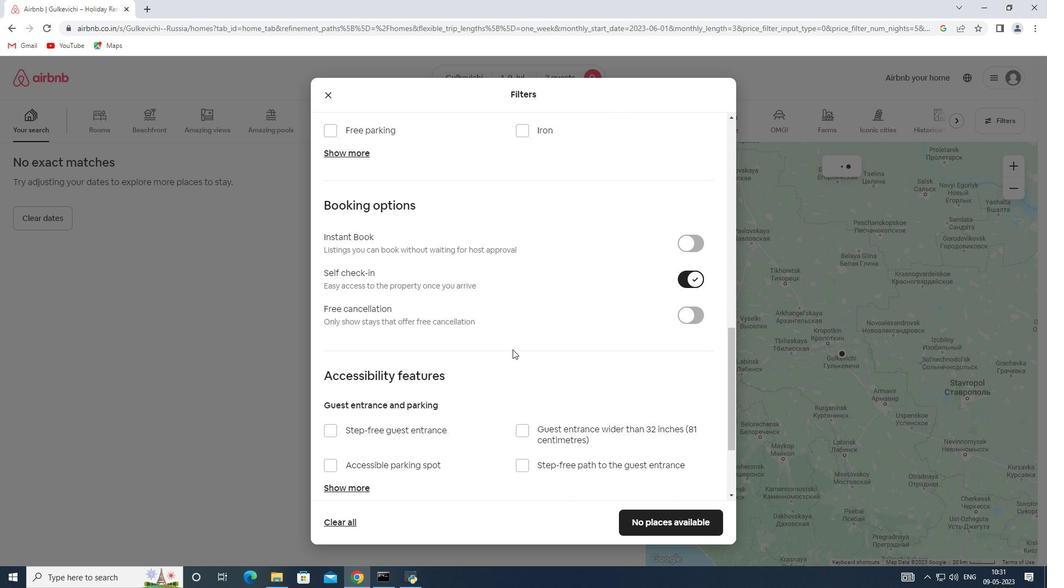 
Action: Mouse moved to (474, 351)
Screenshot: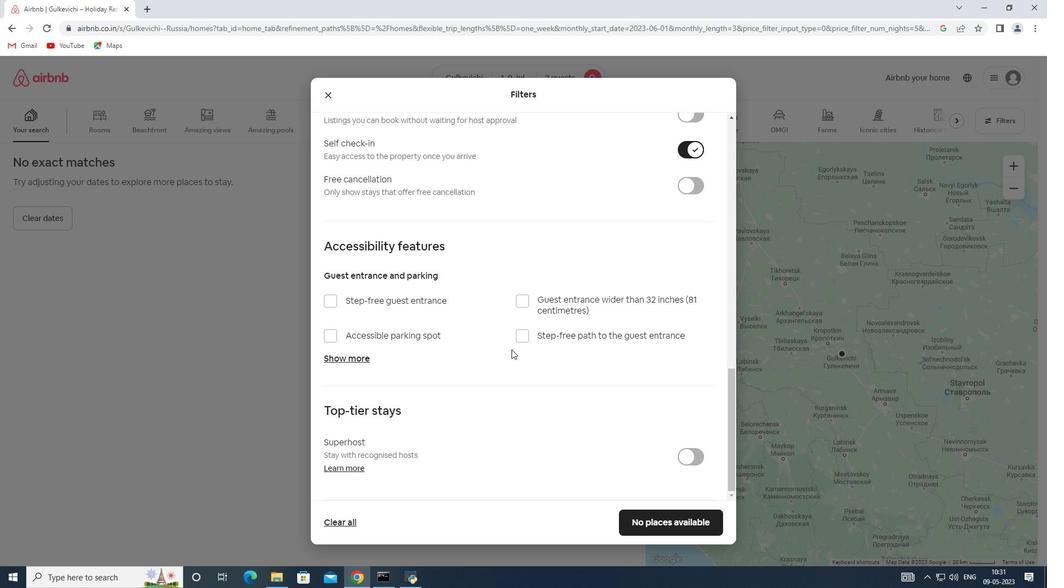 
Action: Mouse scrolled (474, 351) with delta (0, 0)
Screenshot: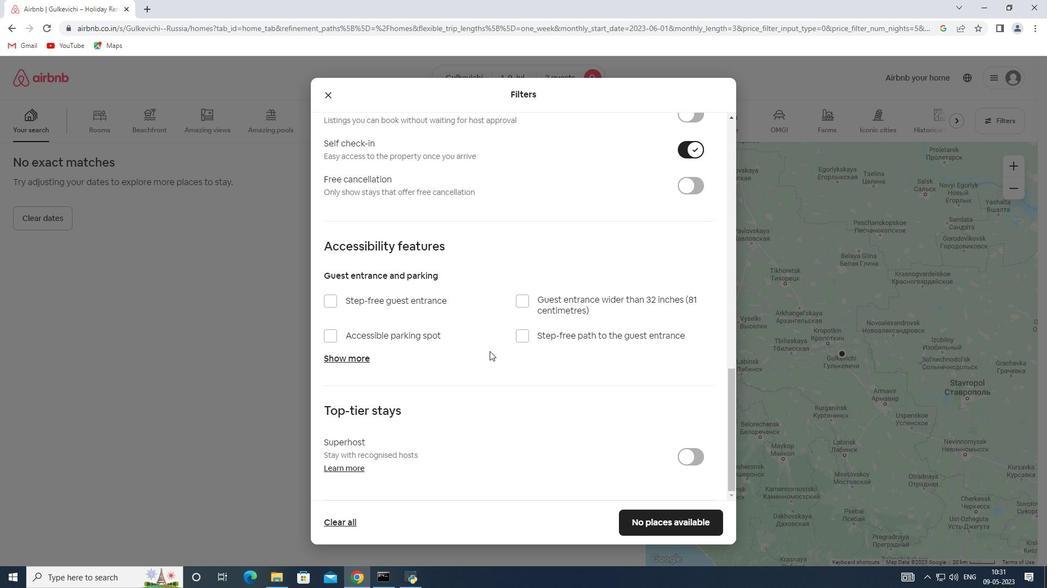 
Action: Mouse scrolled (474, 351) with delta (0, 0)
Screenshot: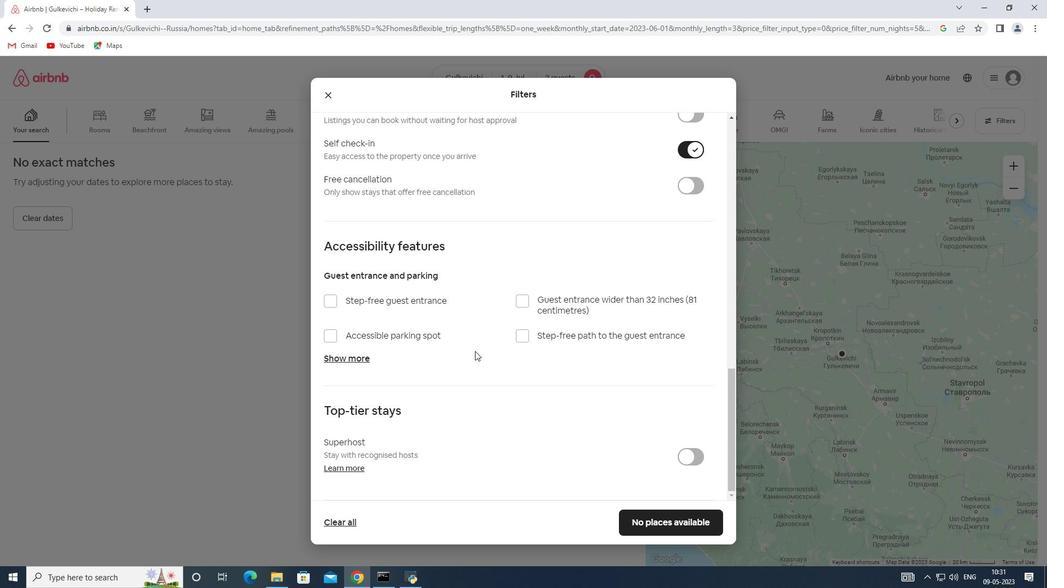 
Action: Mouse moved to (344, 448)
Screenshot: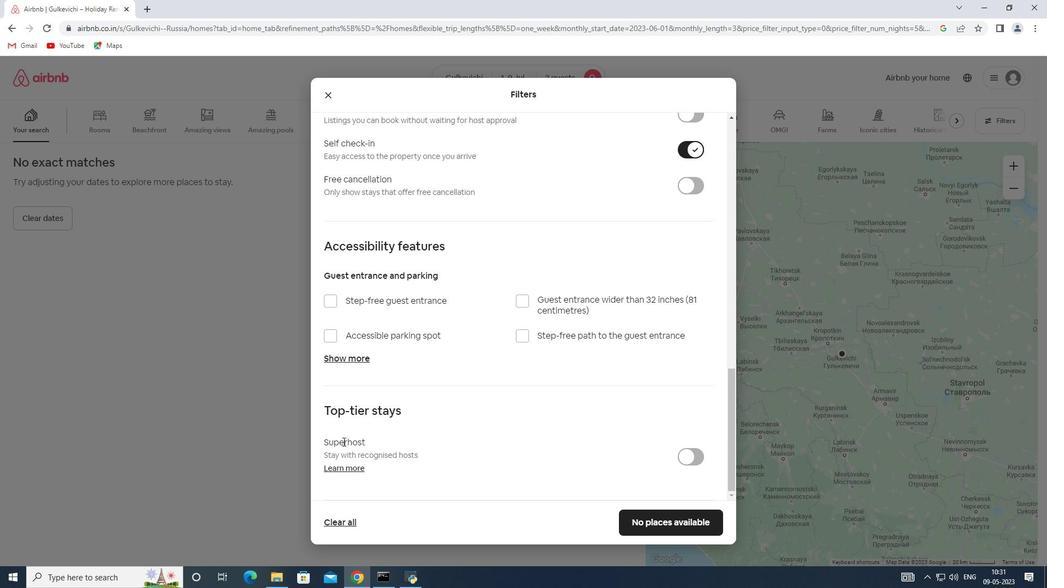 
Action: Mouse scrolled (344, 447) with delta (0, 0)
Screenshot: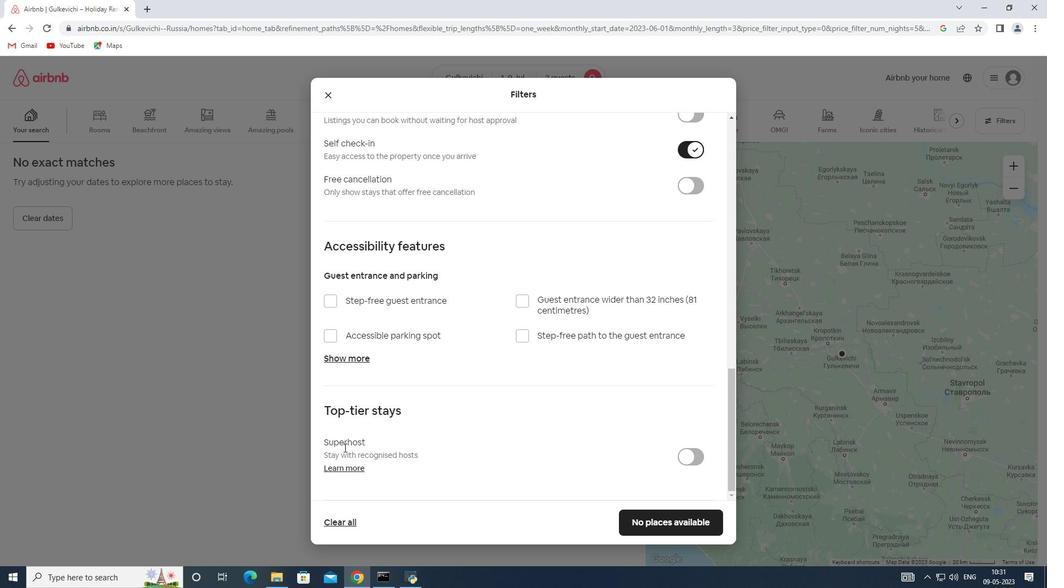 
Action: Mouse scrolled (344, 447) with delta (0, 0)
Screenshot: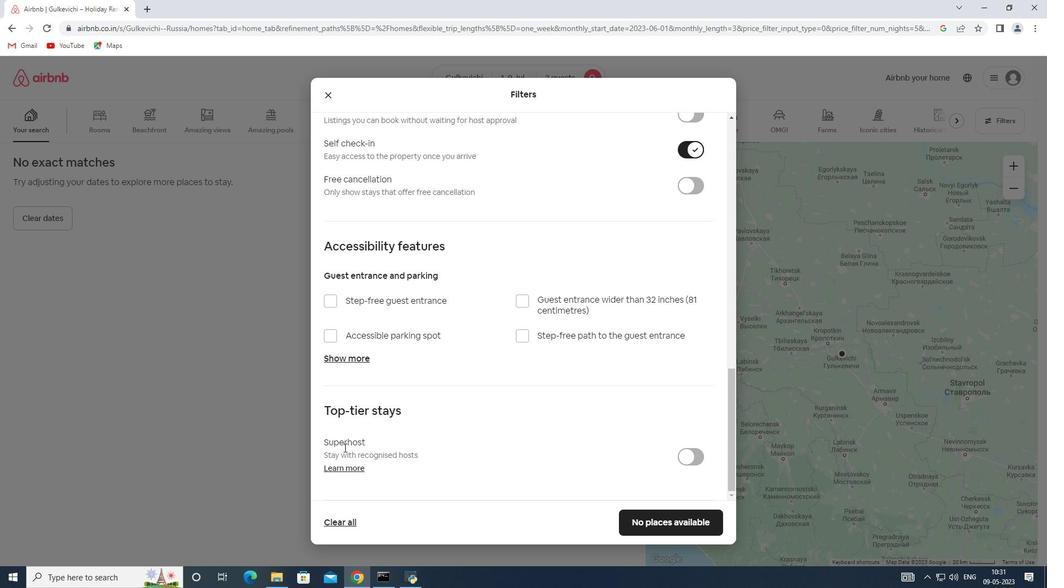 
Action: Mouse scrolled (344, 447) with delta (0, 0)
Screenshot: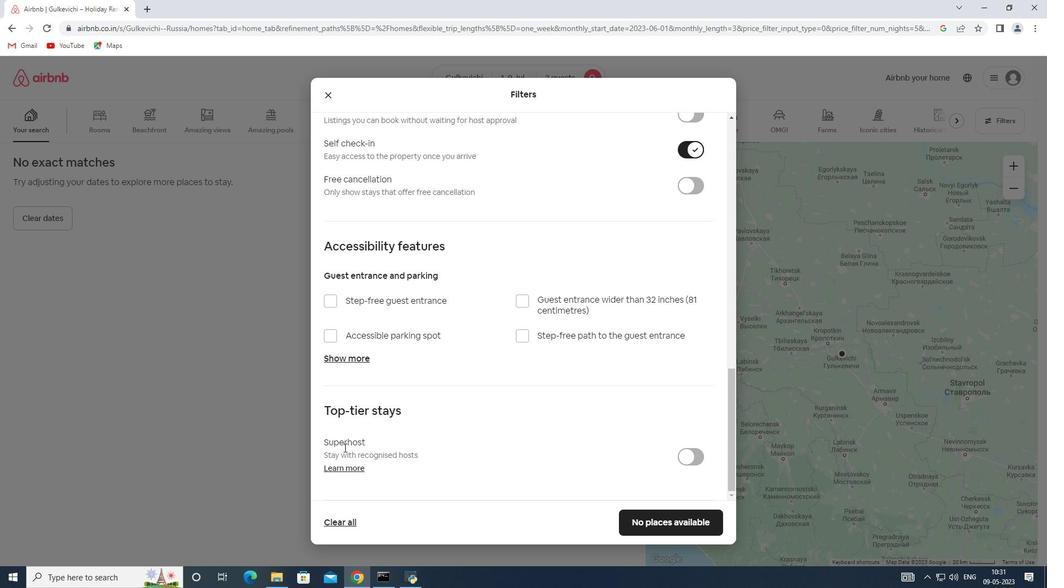 
Action: Mouse moved to (647, 527)
Screenshot: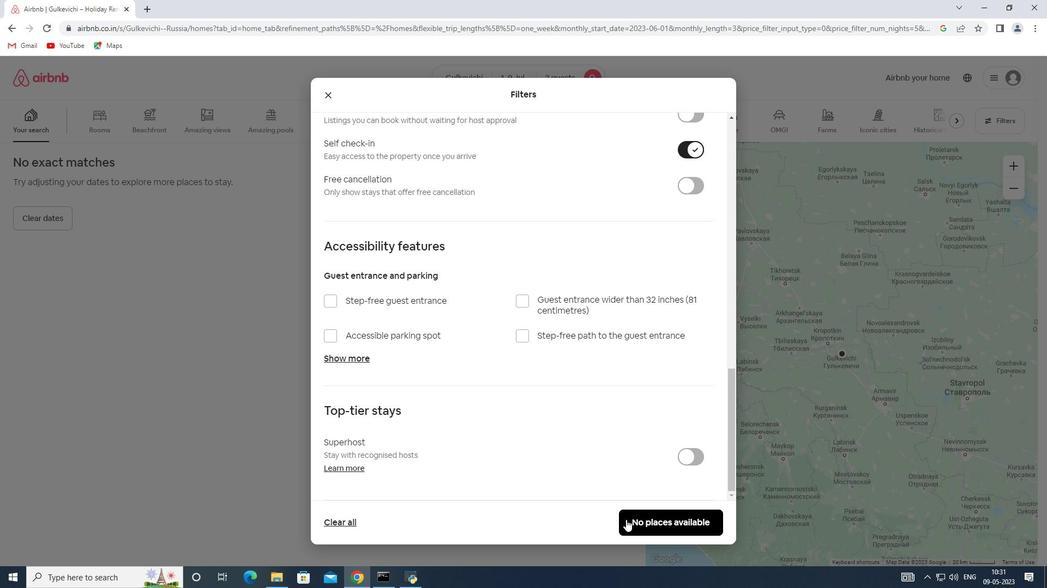 
Action: Mouse pressed left at (647, 527)
Screenshot: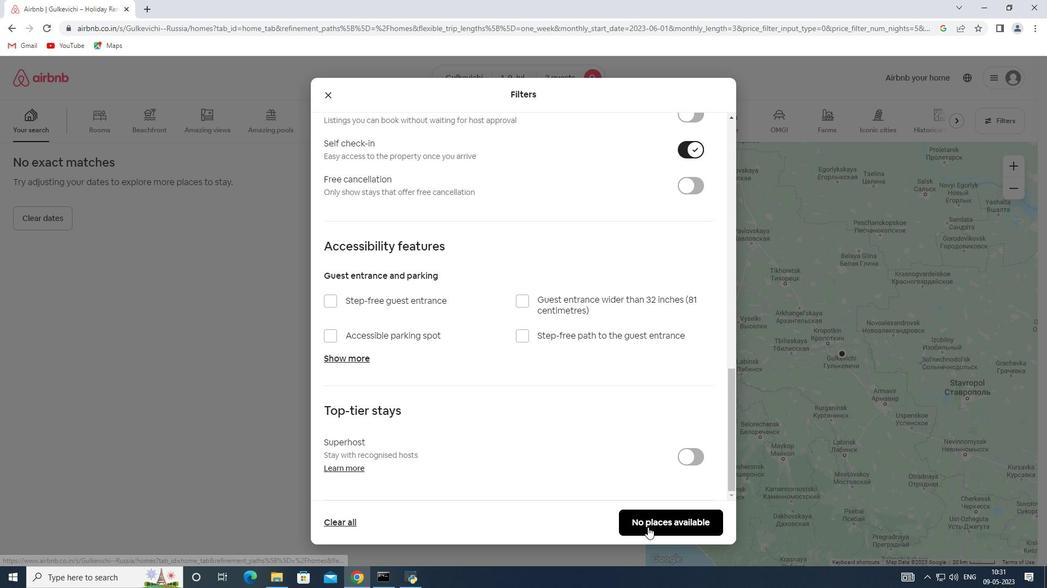 
